 Task: Find connections with filter location Sokhumi with filter topic #aiwith filter profile language English with filter current company VIP Industries Limited with filter school IIEST, Shibpur with filter industry Footwear and Leather Goods Repair with filter service category Network Support with filter keywords title Proprietor
Action: Mouse moved to (169, 223)
Screenshot: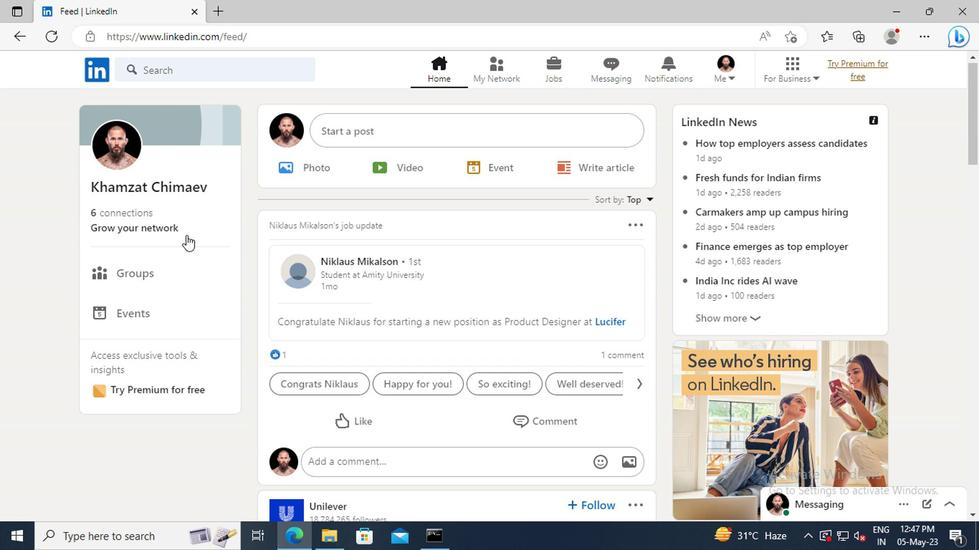 
Action: Mouse pressed left at (169, 223)
Screenshot: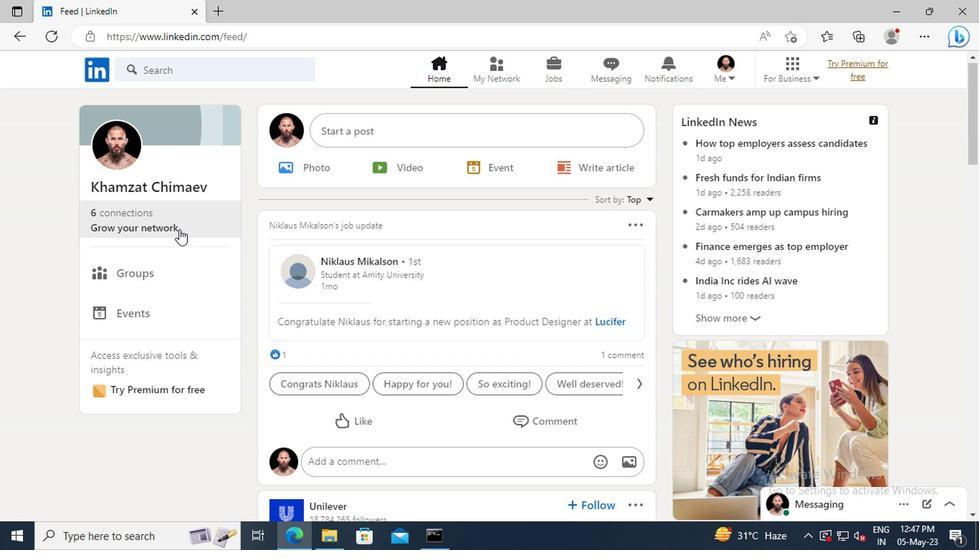 
Action: Mouse moved to (161, 150)
Screenshot: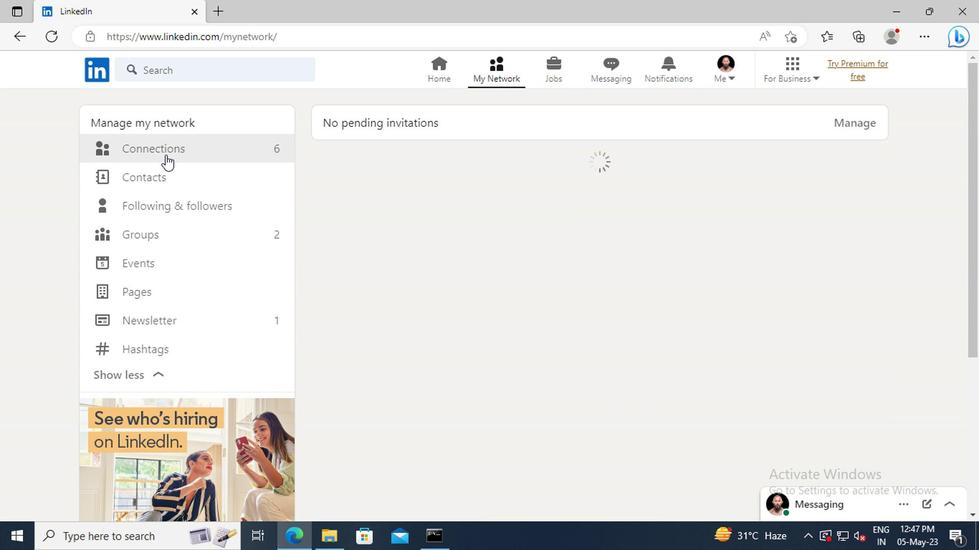 
Action: Mouse pressed left at (161, 150)
Screenshot: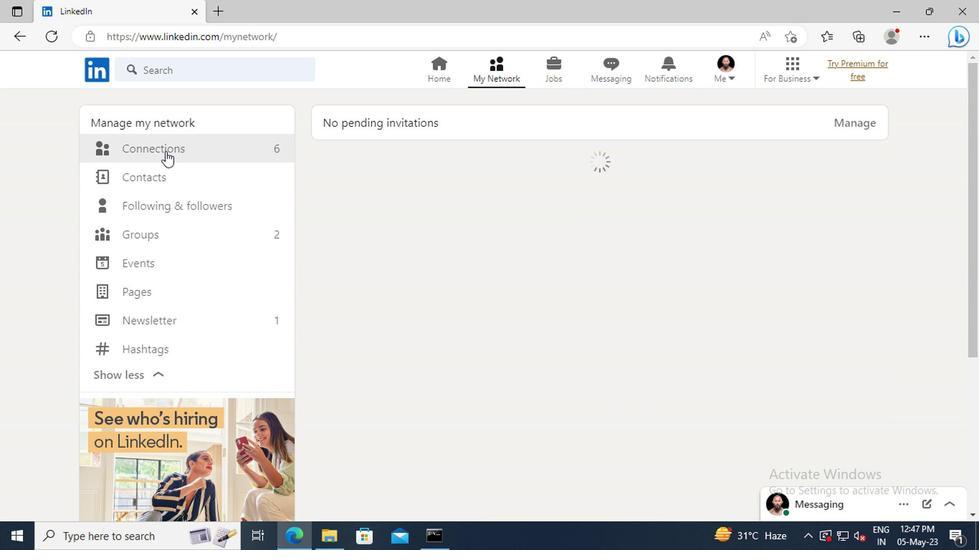 
Action: Mouse moved to (578, 157)
Screenshot: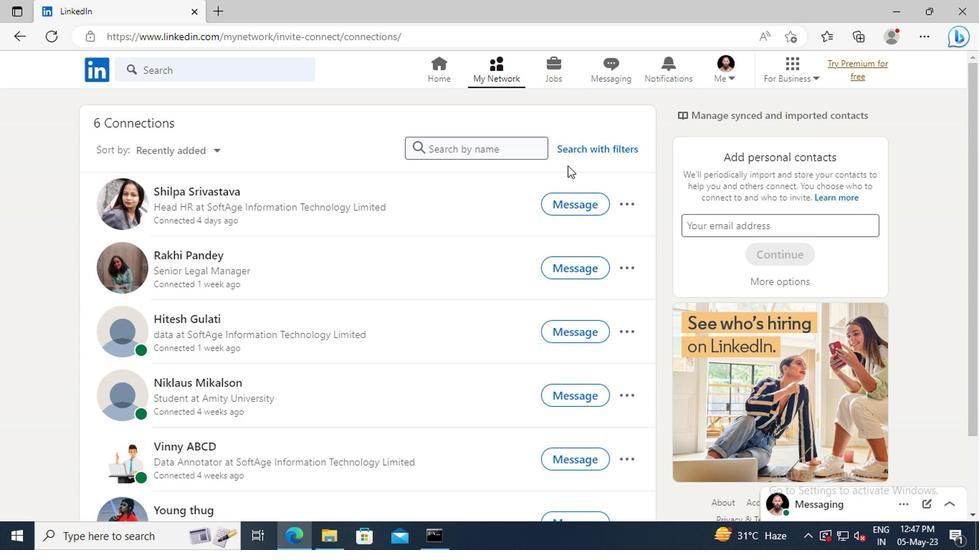 
Action: Mouse pressed left at (578, 157)
Screenshot: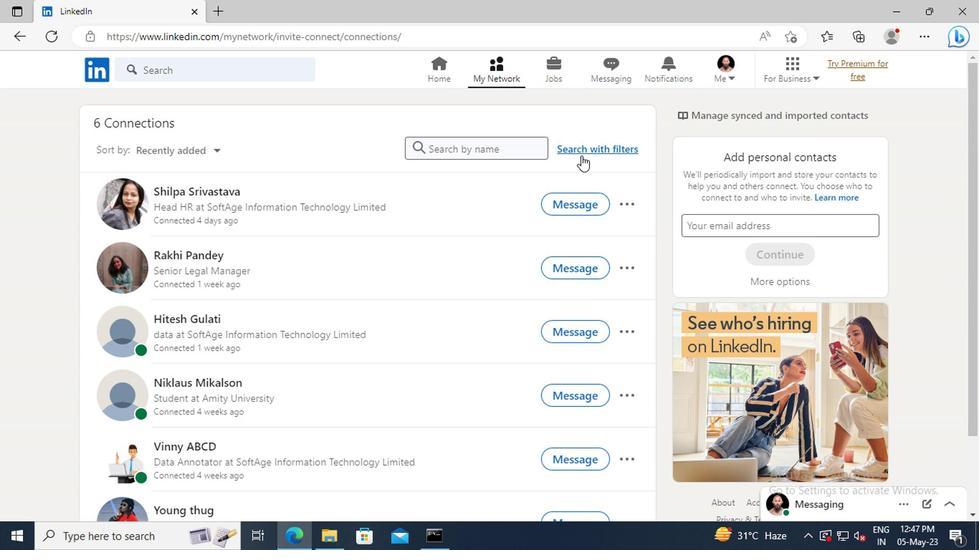 
Action: Mouse moved to (539, 116)
Screenshot: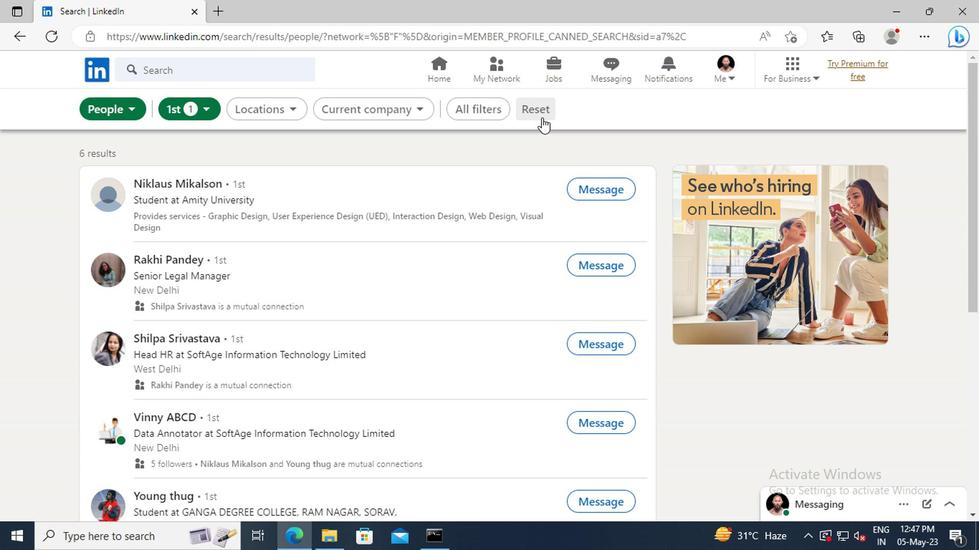 
Action: Mouse pressed left at (539, 116)
Screenshot: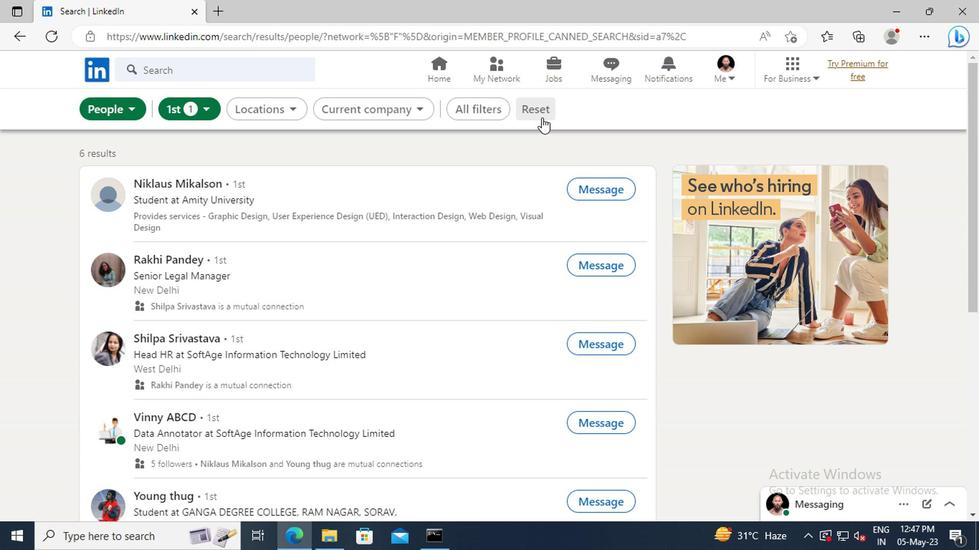 
Action: Mouse moved to (514, 117)
Screenshot: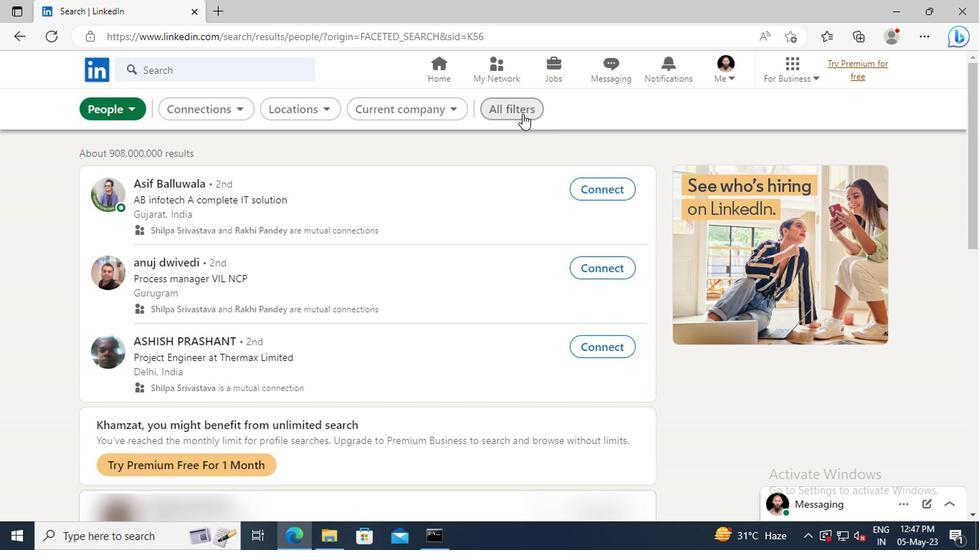 
Action: Mouse pressed left at (514, 117)
Screenshot: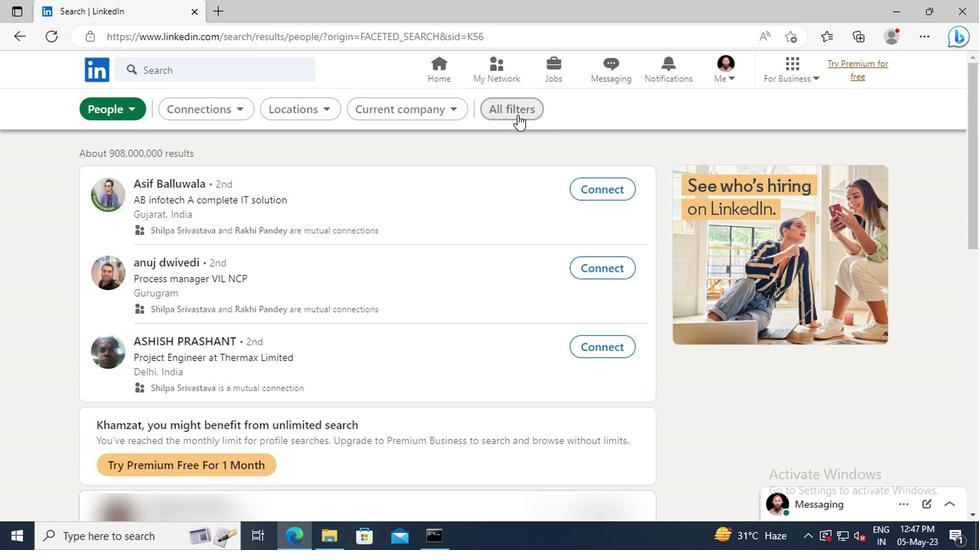 
Action: Mouse moved to (790, 284)
Screenshot: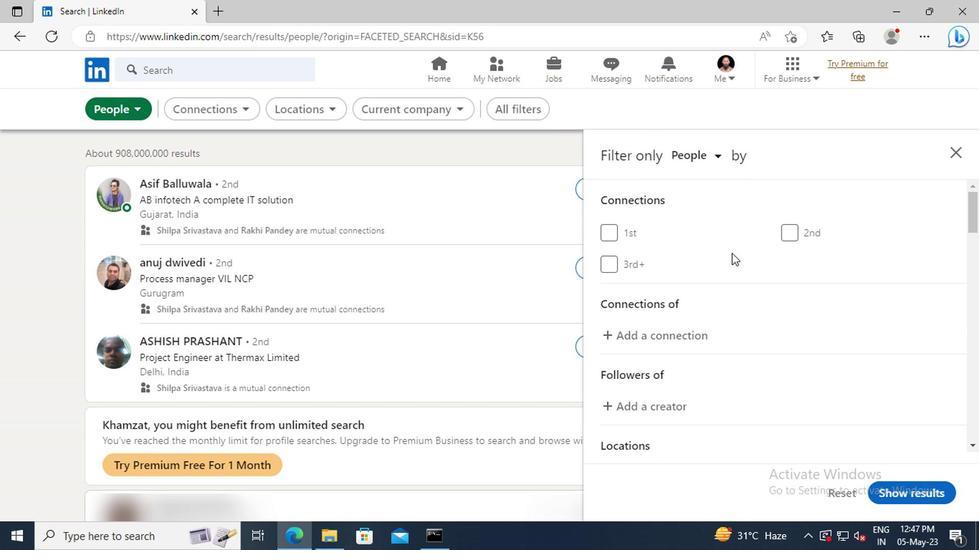 
Action: Mouse scrolled (790, 283) with delta (0, -1)
Screenshot: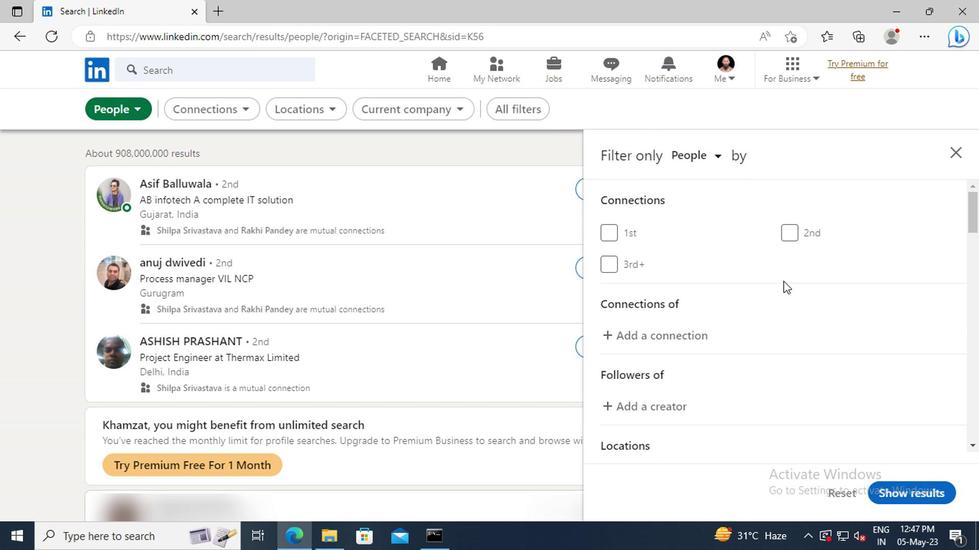 
Action: Mouse scrolled (790, 283) with delta (0, -1)
Screenshot: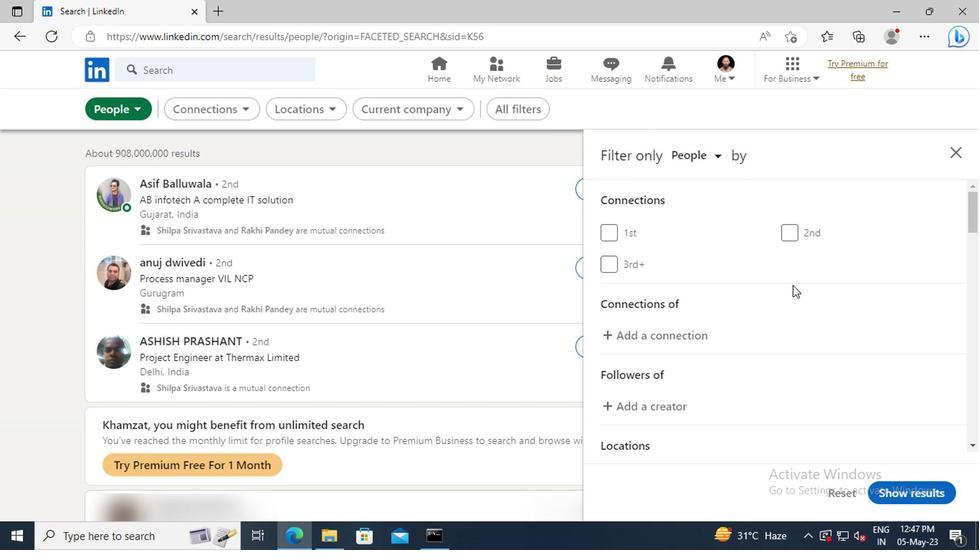 
Action: Mouse scrolled (790, 283) with delta (0, -1)
Screenshot: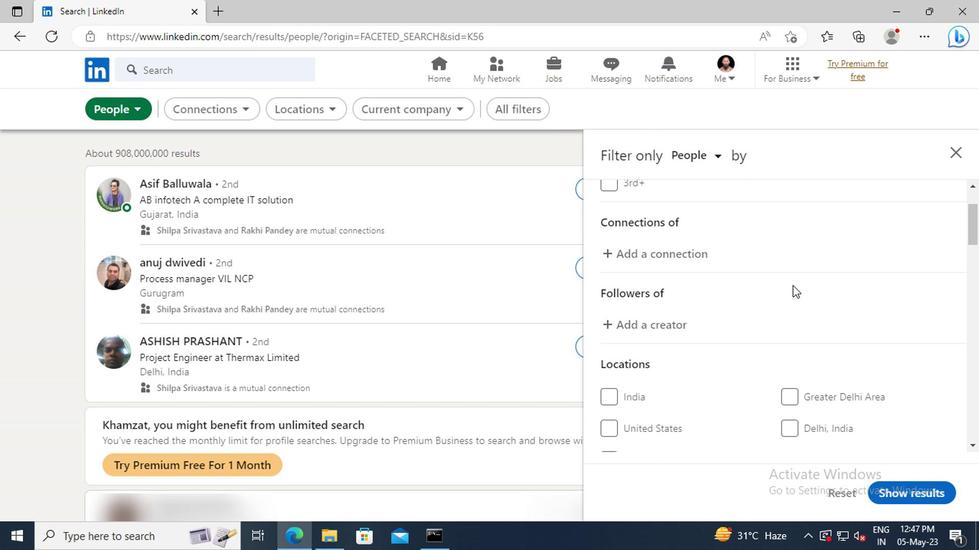 
Action: Mouse scrolled (790, 283) with delta (0, -1)
Screenshot: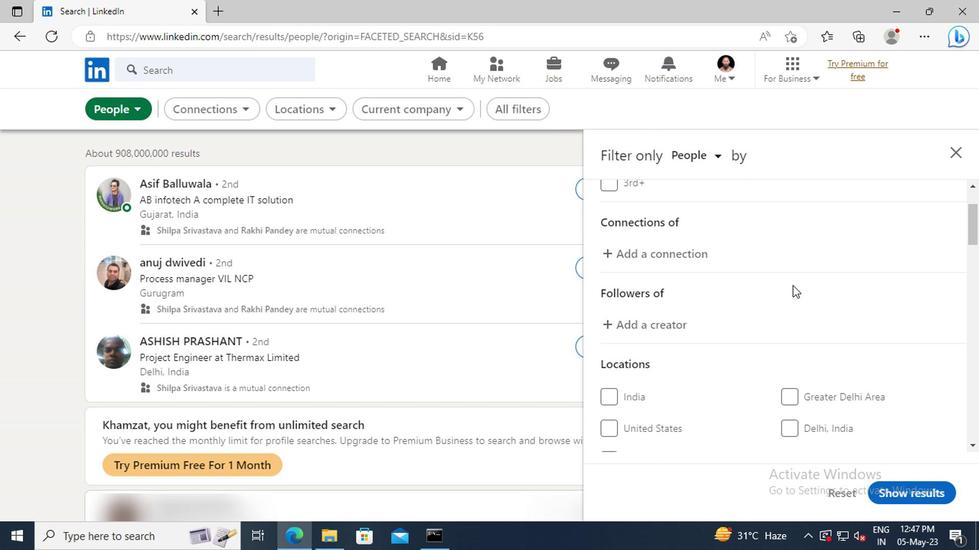 
Action: Mouse scrolled (790, 283) with delta (0, -1)
Screenshot: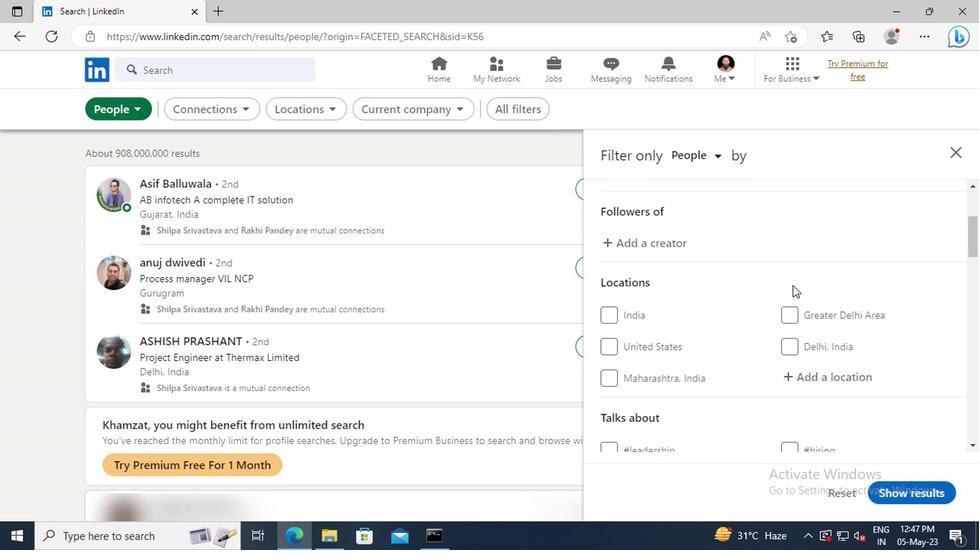 
Action: Mouse scrolled (790, 283) with delta (0, -1)
Screenshot: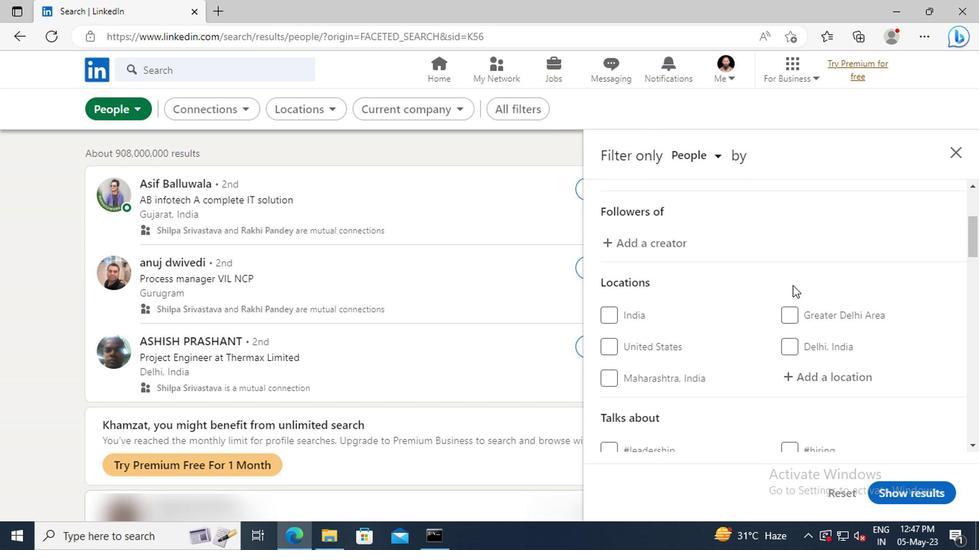 
Action: Mouse moved to (795, 296)
Screenshot: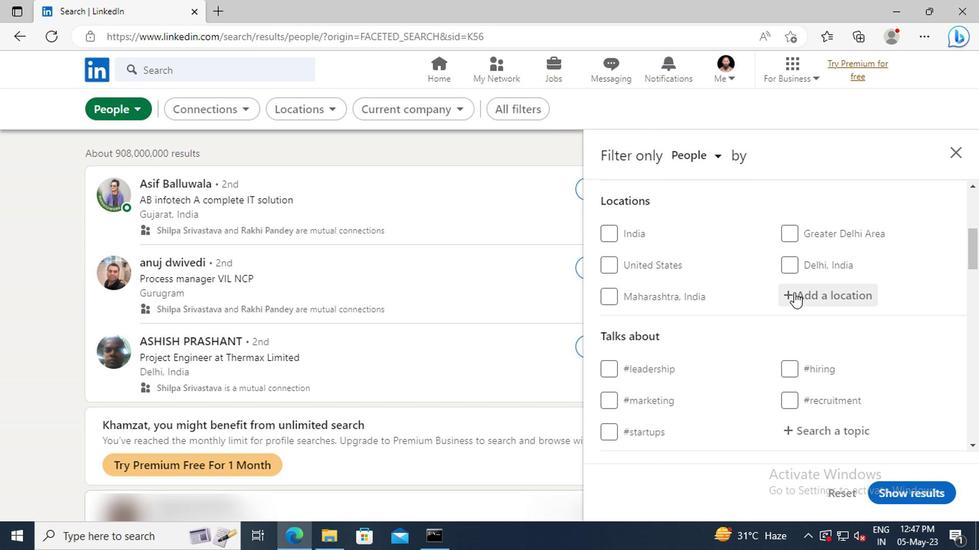 
Action: Mouse pressed left at (795, 296)
Screenshot: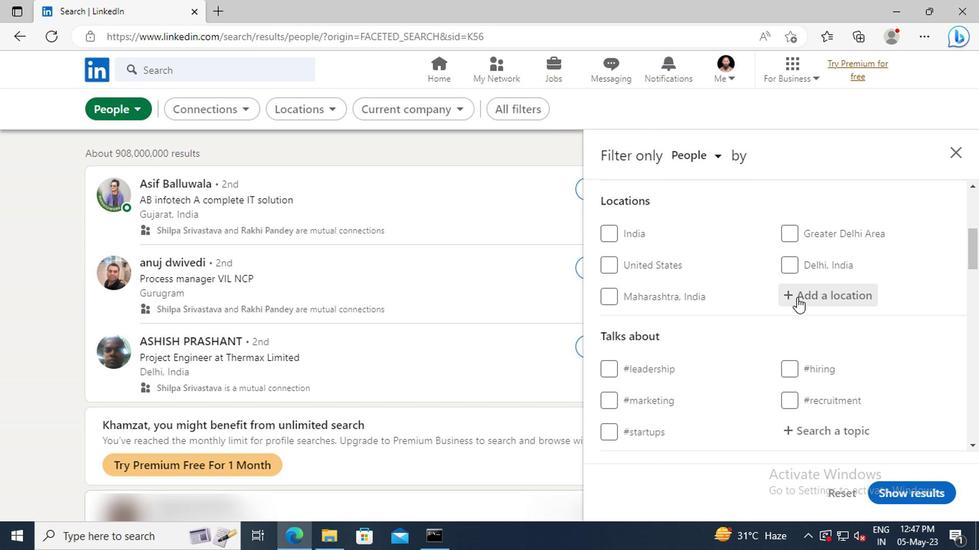 
Action: Key pressed <Key.shift>SOKHUMI<Key.enter>
Screenshot: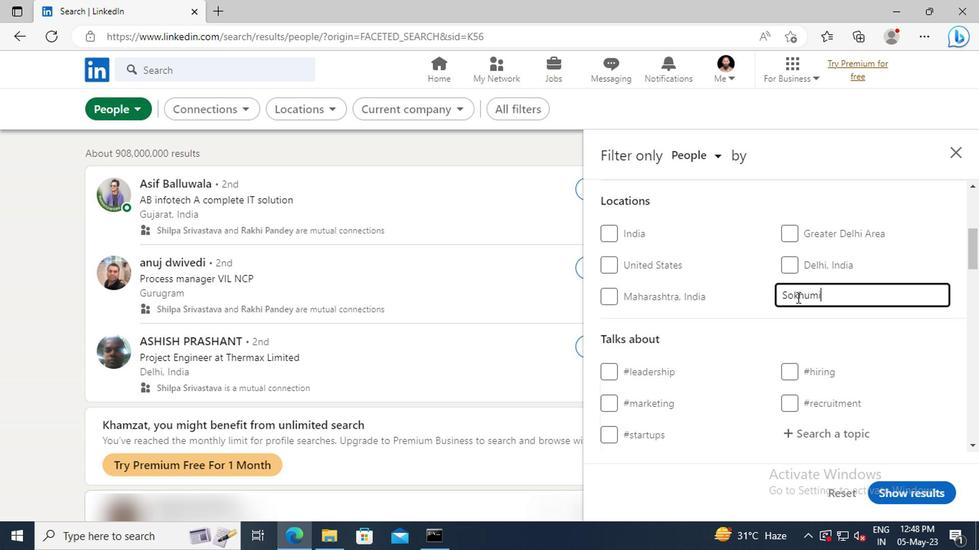 
Action: Mouse scrolled (795, 295) with delta (0, 0)
Screenshot: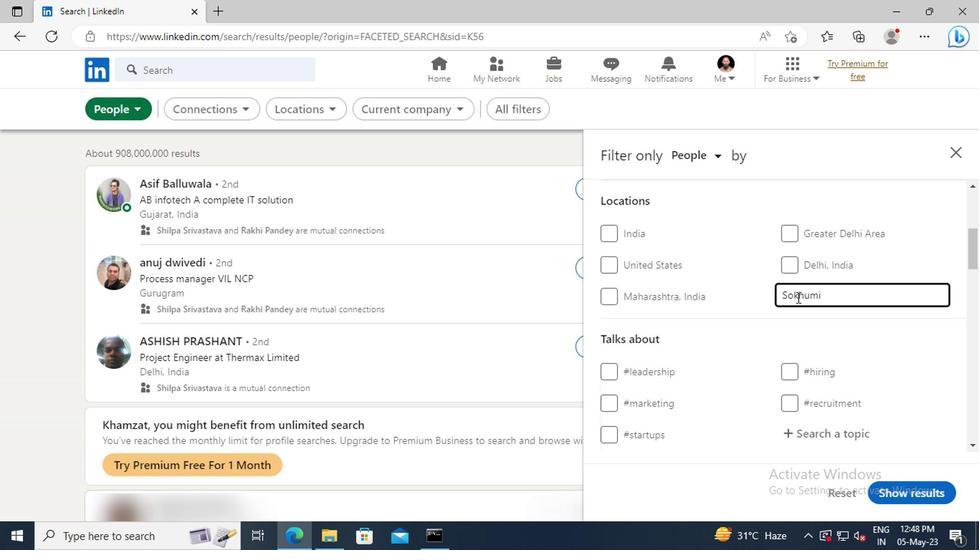 
Action: Mouse scrolled (795, 295) with delta (0, 0)
Screenshot: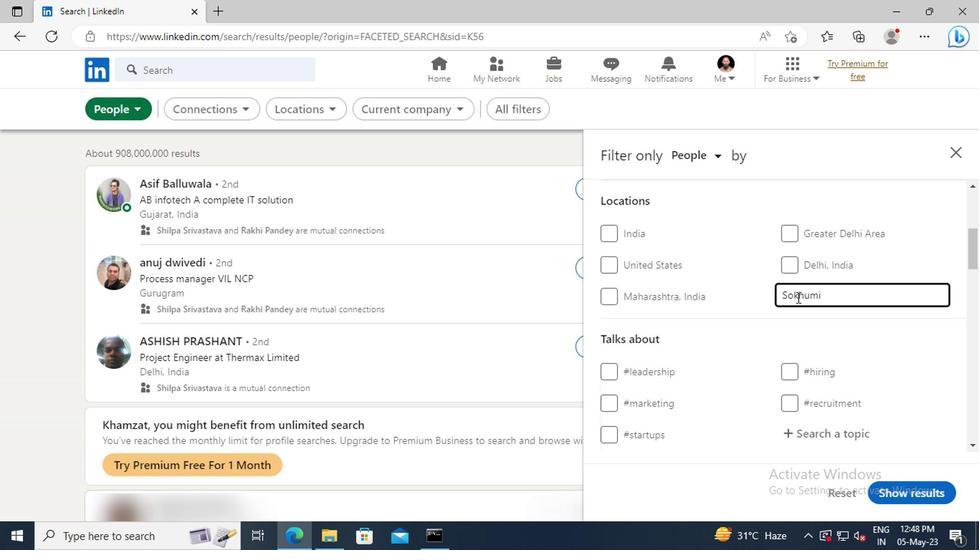 
Action: Mouse scrolled (795, 295) with delta (0, 0)
Screenshot: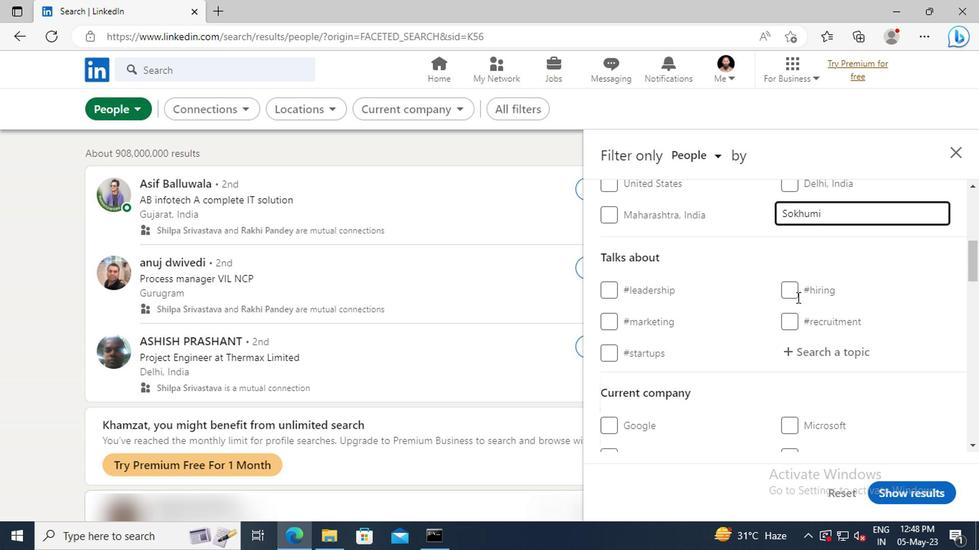 
Action: Mouse moved to (803, 303)
Screenshot: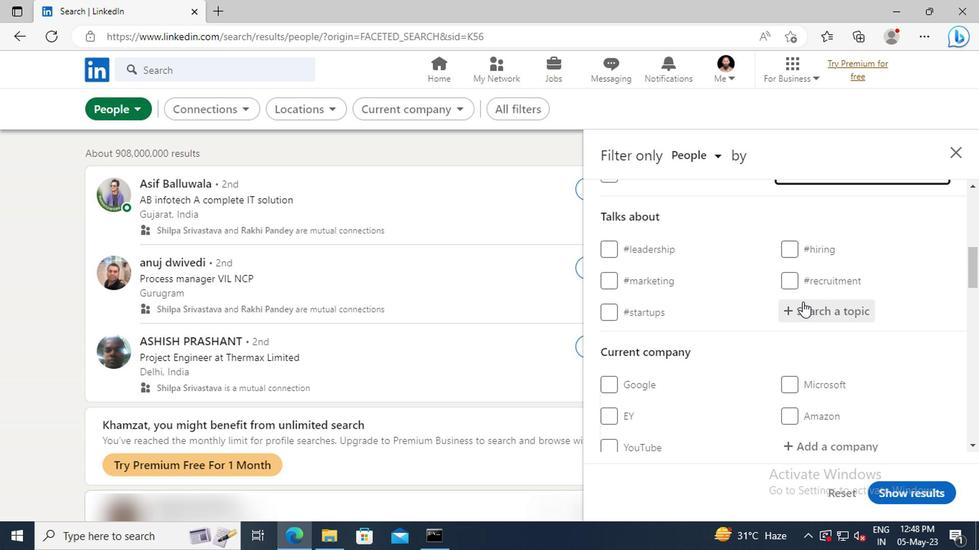 
Action: Mouse pressed left at (803, 303)
Screenshot: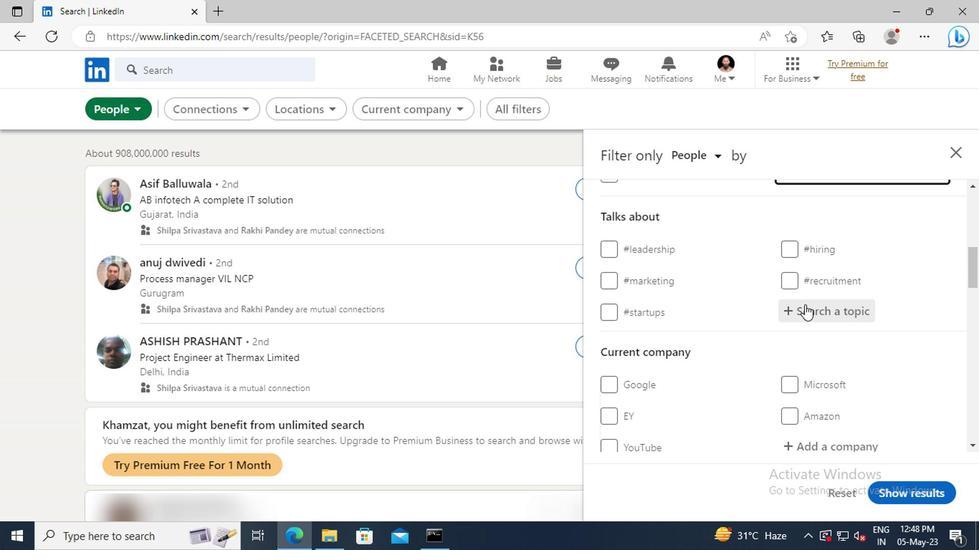 
Action: Key pressed AI
Screenshot: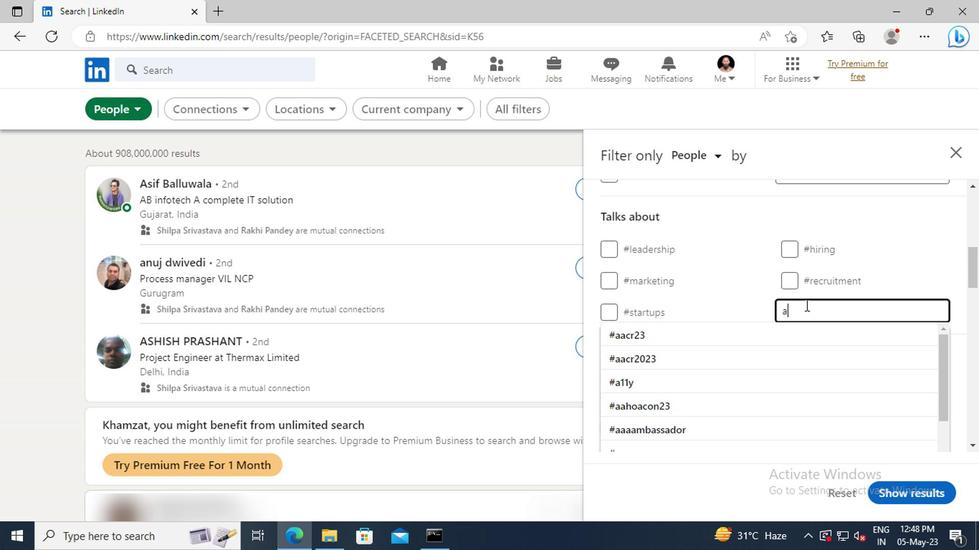 
Action: Mouse moved to (803, 328)
Screenshot: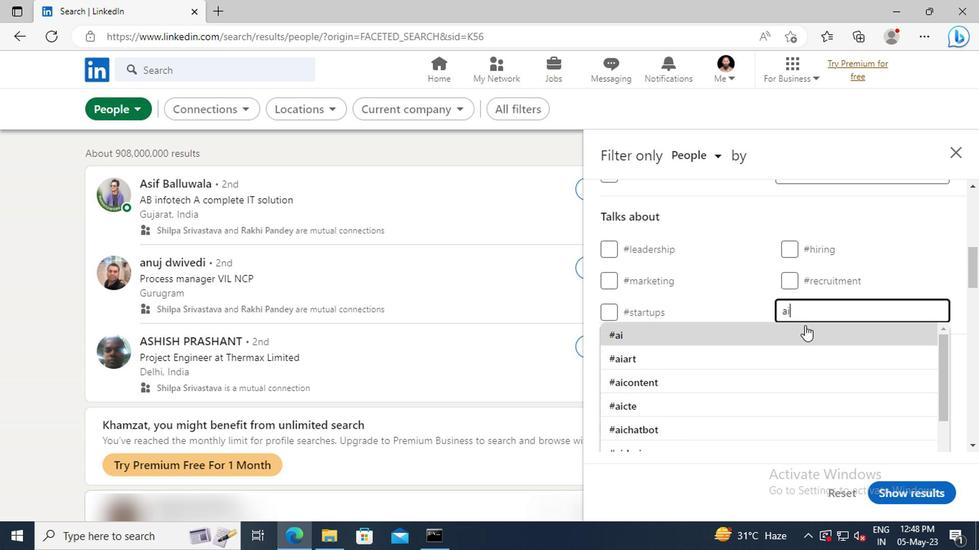
Action: Mouse pressed left at (803, 328)
Screenshot: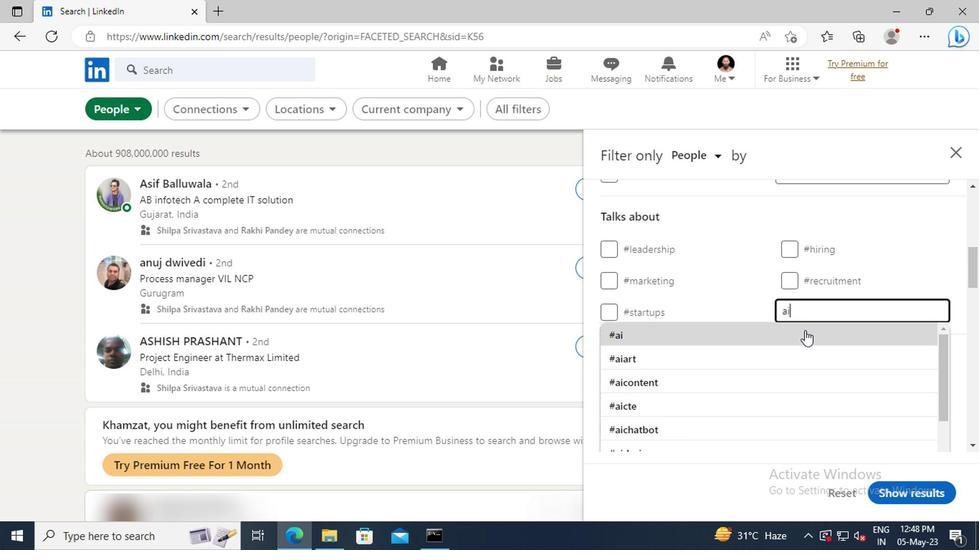 
Action: Mouse scrolled (803, 327) with delta (0, -1)
Screenshot: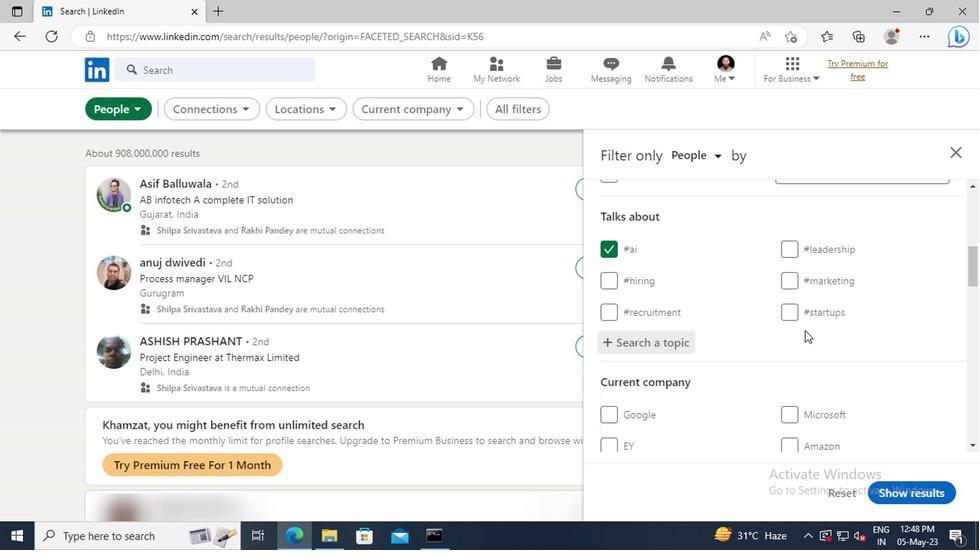 
Action: Mouse scrolled (803, 327) with delta (0, -1)
Screenshot: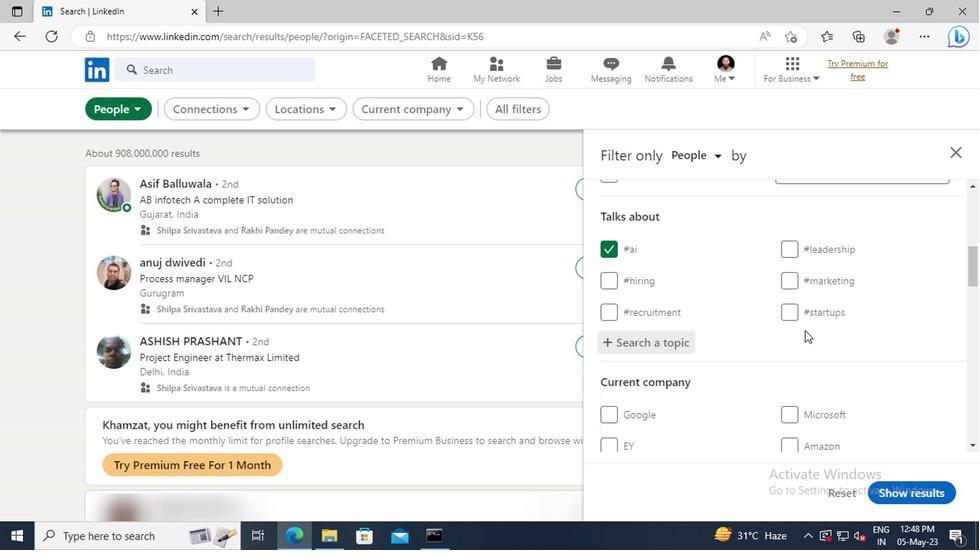 
Action: Mouse scrolled (803, 327) with delta (0, -1)
Screenshot: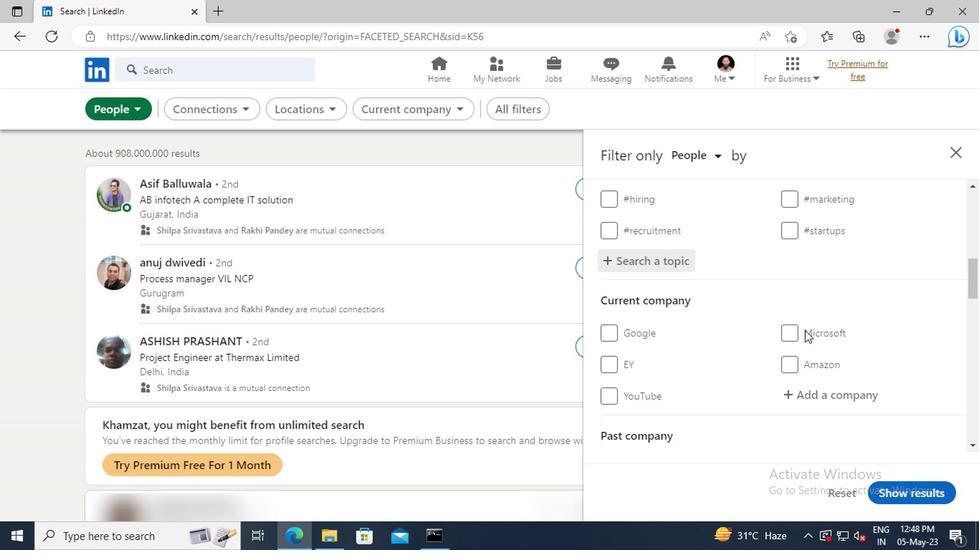 
Action: Mouse scrolled (803, 327) with delta (0, -1)
Screenshot: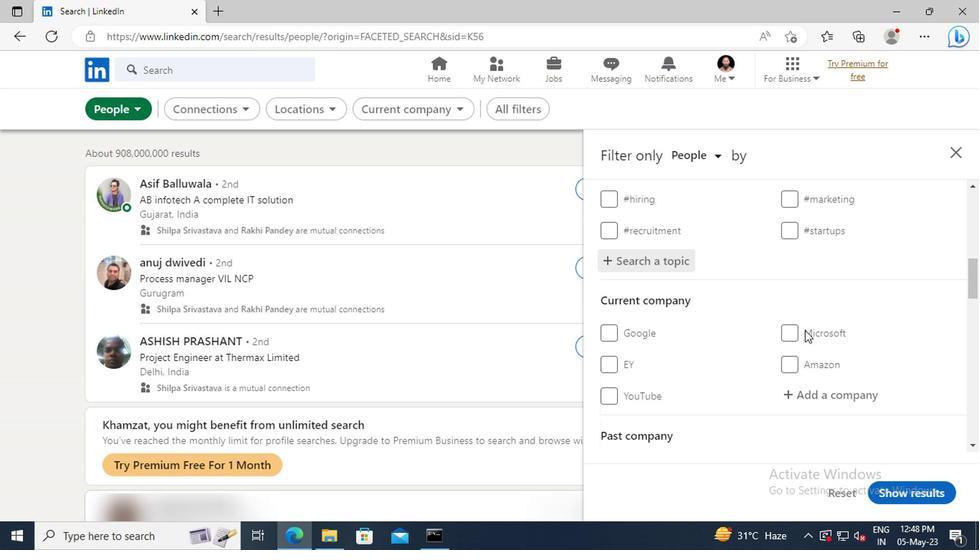 
Action: Mouse scrolled (803, 327) with delta (0, -1)
Screenshot: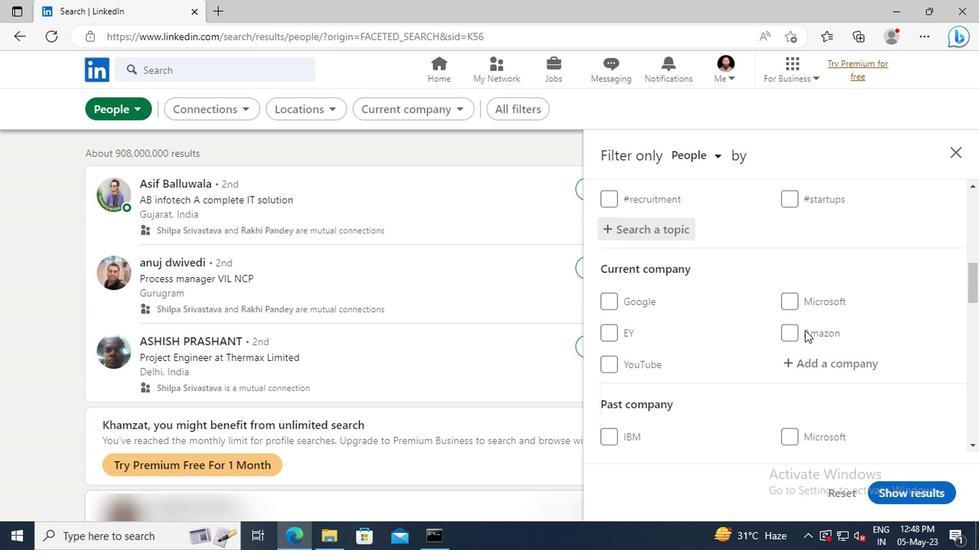 
Action: Mouse scrolled (803, 327) with delta (0, -1)
Screenshot: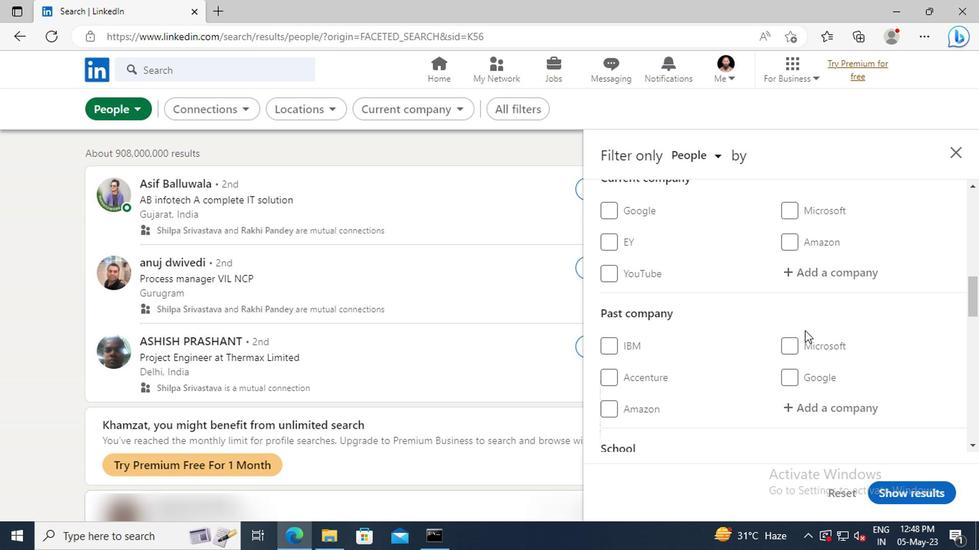 
Action: Mouse scrolled (803, 327) with delta (0, -1)
Screenshot: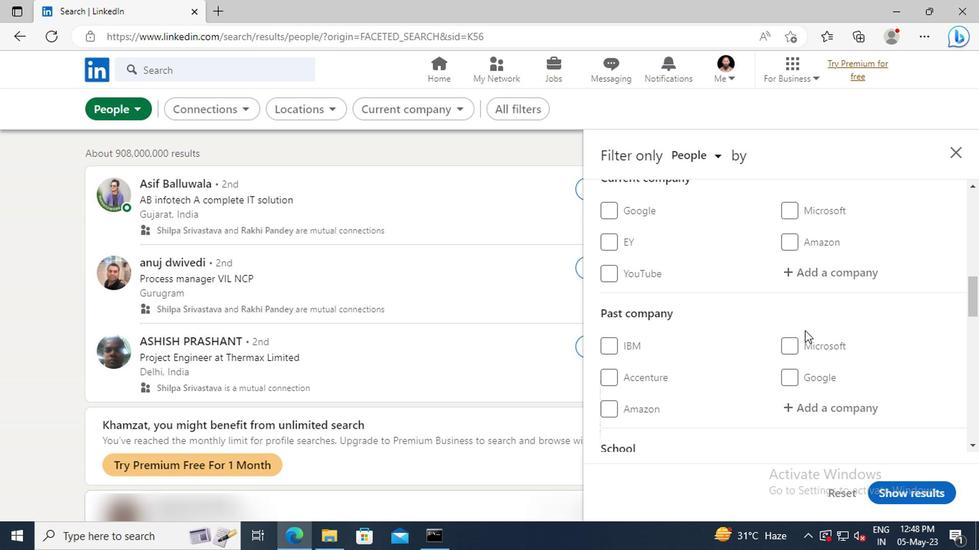 
Action: Mouse scrolled (803, 327) with delta (0, -1)
Screenshot: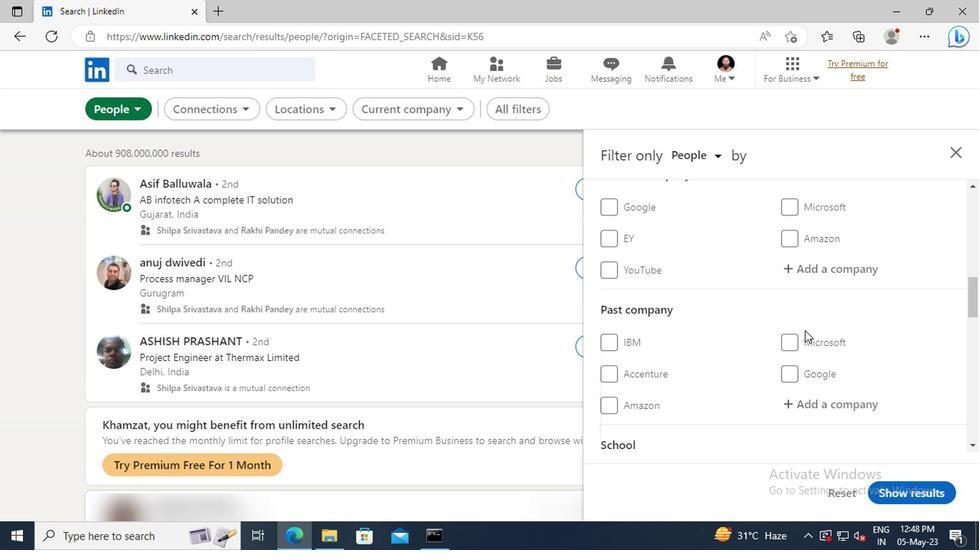 
Action: Mouse scrolled (803, 327) with delta (0, -1)
Screenshot: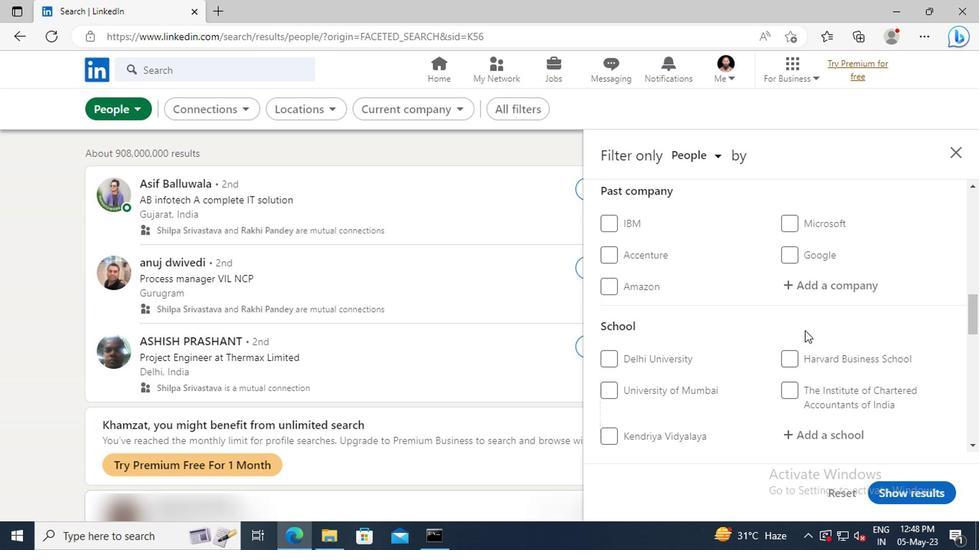
Action: Mouse scrolled (803, 327) with delta (0, -1)
Screenshot: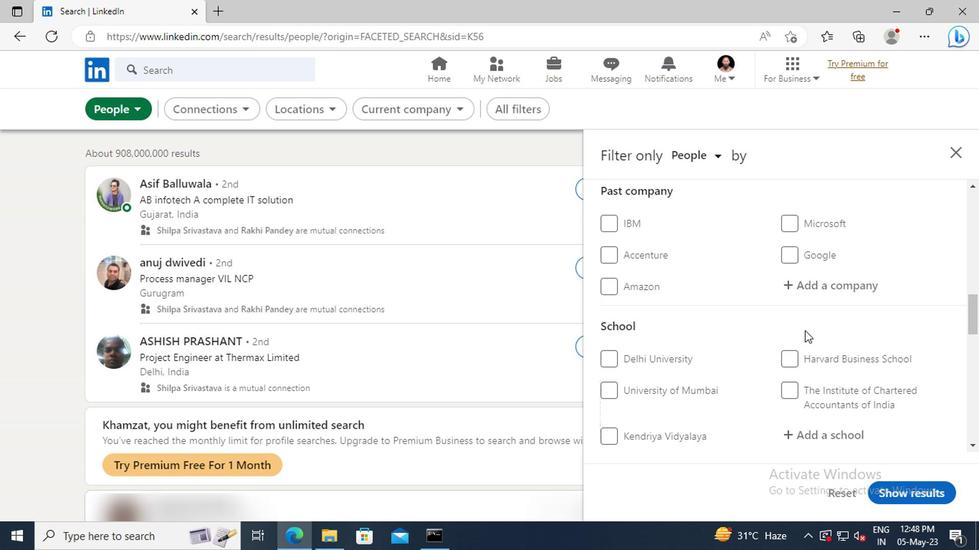 
Action: Mouse scrolled (803, 327) with delta (0, -1)
Screenshot: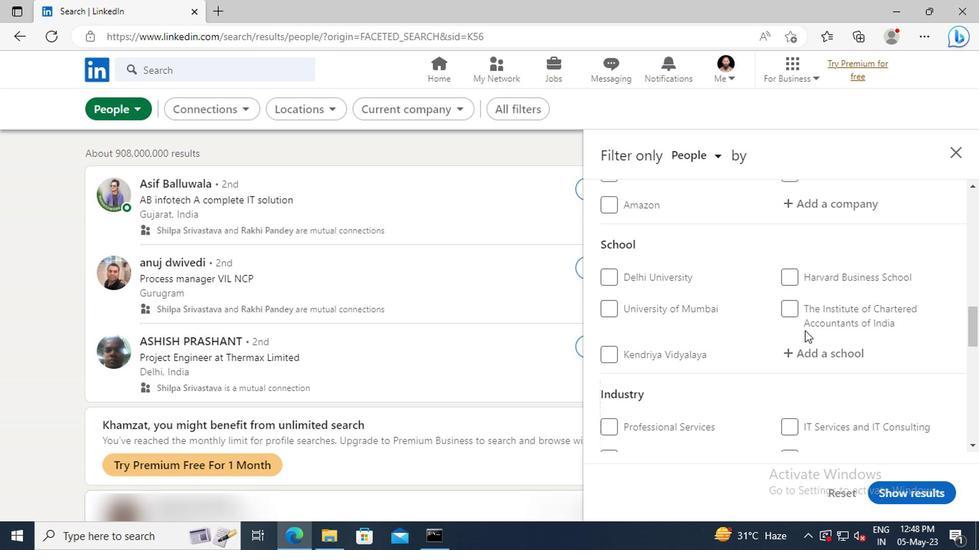 
Action: Mouse scrolled (803, 327) with delta (0, -1)
Screenshot: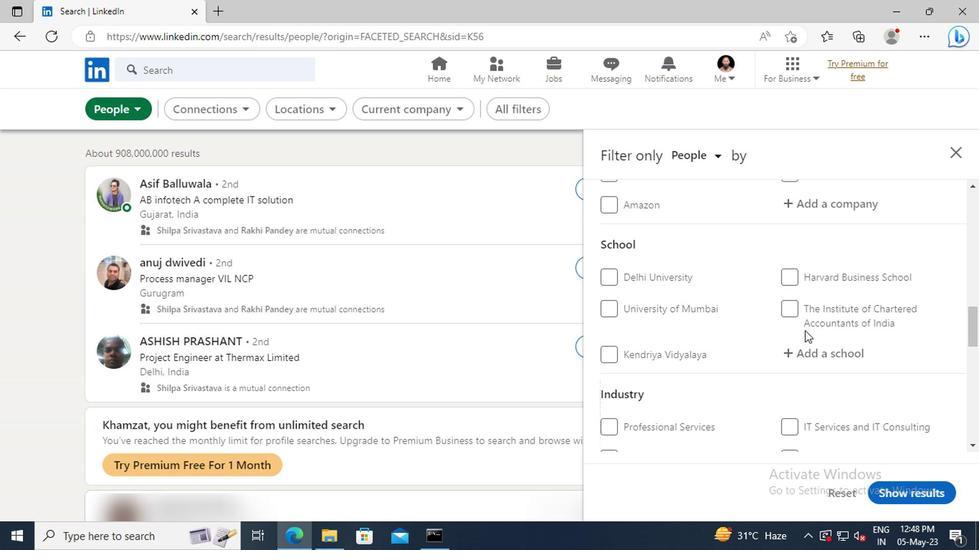 
Action: Mouse scrolled (803, 327) with delta (0, -1)
Screenshot: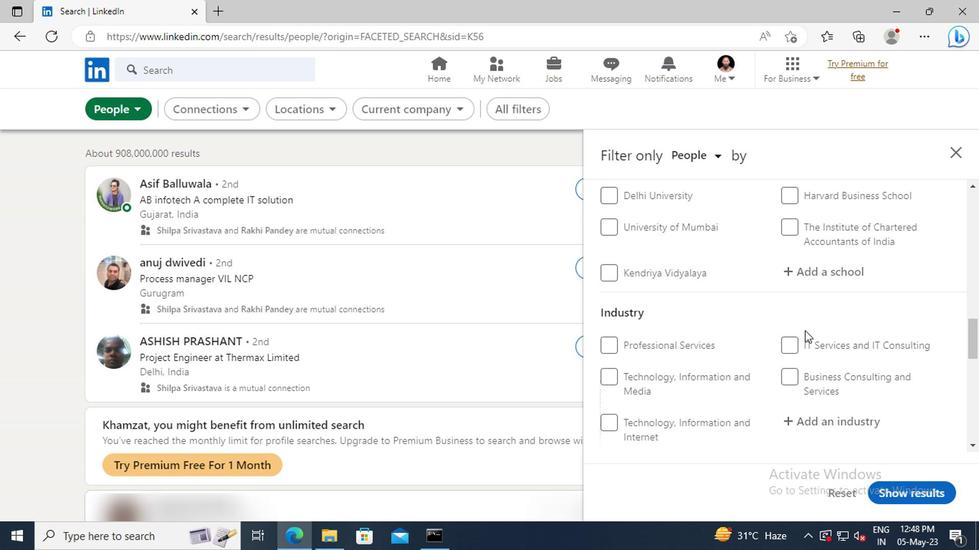 
Action: Mouse scrolled (803, 327) with delta (0, -1)
Screenshot: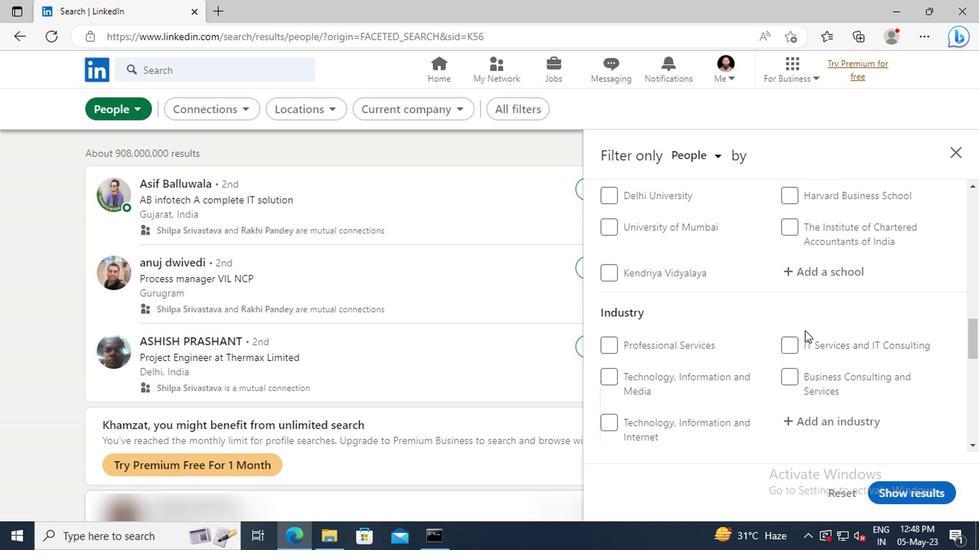 
Action: Mouse scrolled (803, 327) with delta (0, -1)
Screenshot: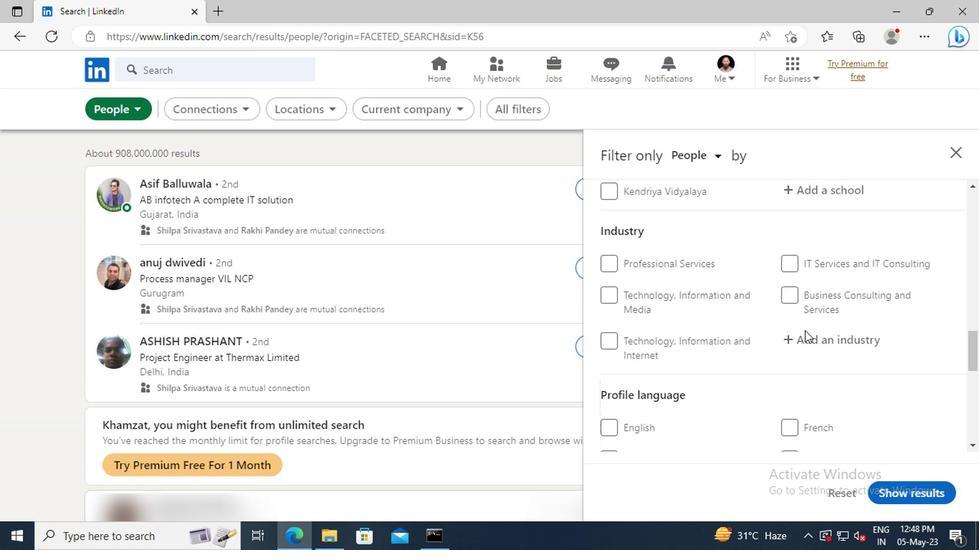 
Action: Mouse scrolled (803, 327) with delta (0, -1)
Screenshot: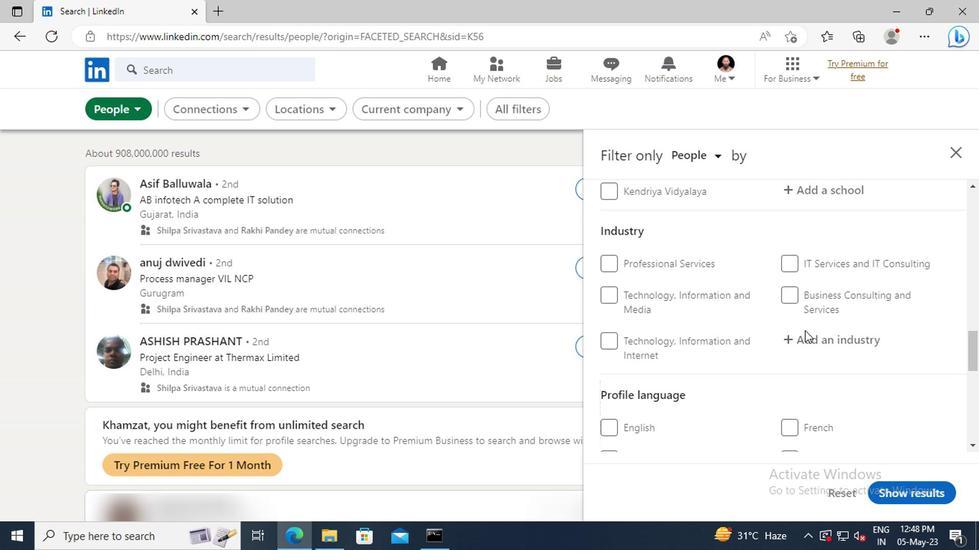 
Action: Mouse moved to (606, 344)
Screenshot: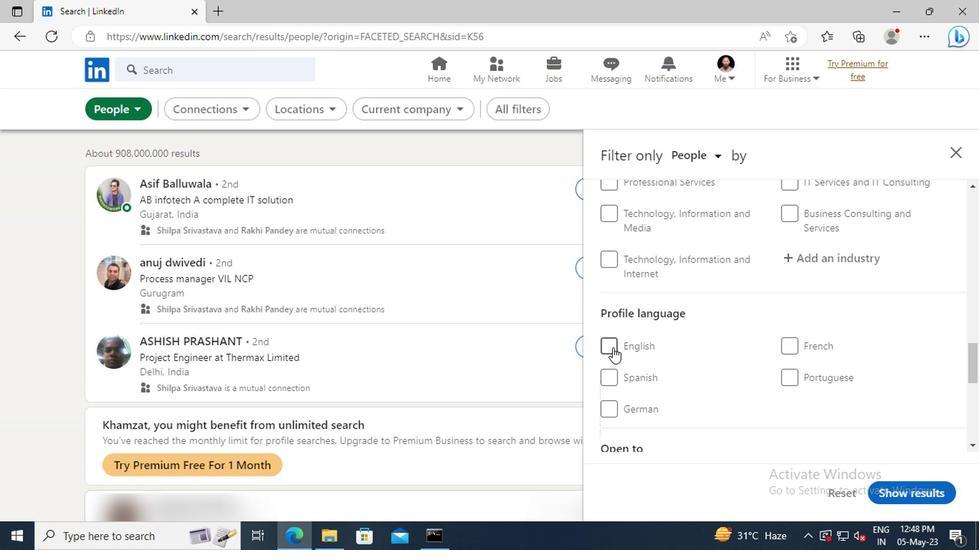 
Action: Mouse pressed left at (606, 344)
Screenshot: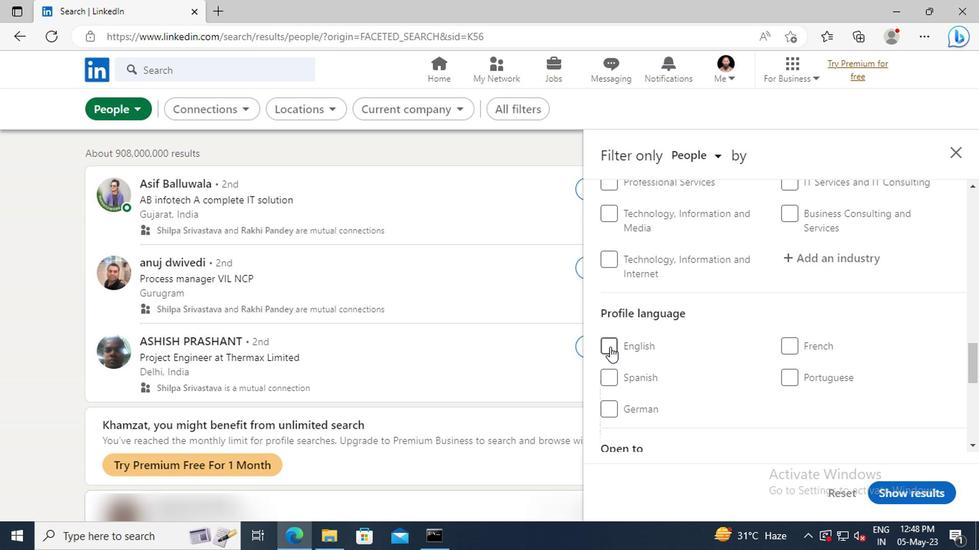 
Action: Mouse moved to (808, 337)
Screenshot: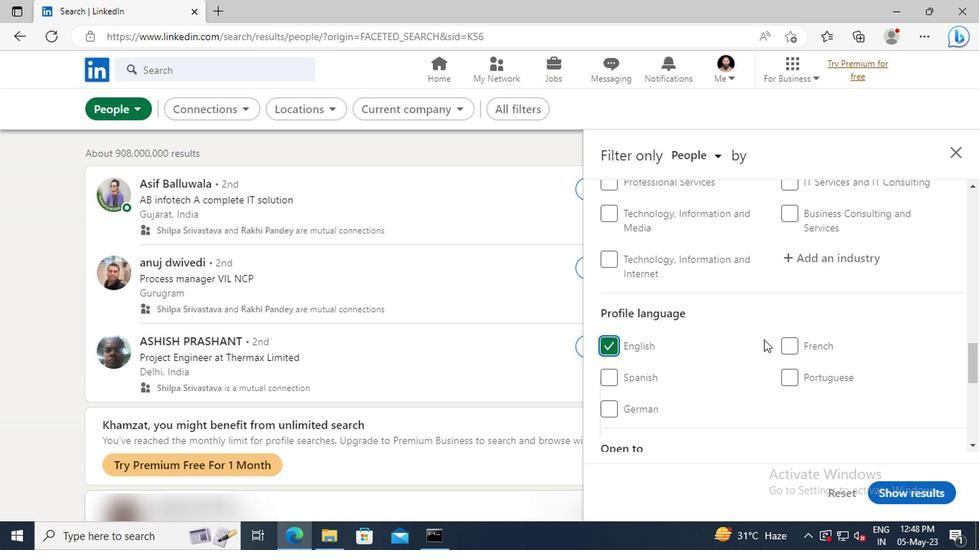 
Action: Mouse scrolled (808, 337) with delta (0, 0)
Screenshot: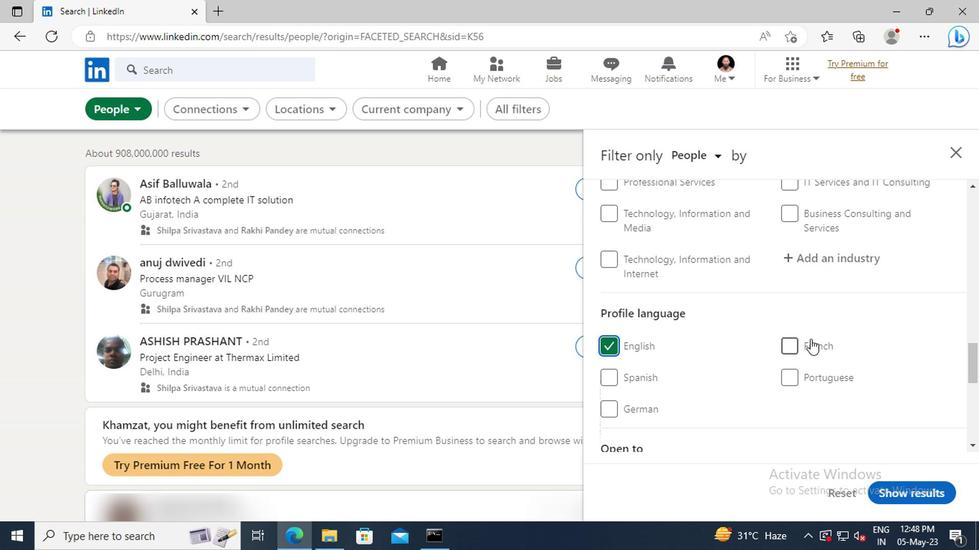 
Action: Mouse scrolled (808, 337) with delta (0, 0)
Screenshot: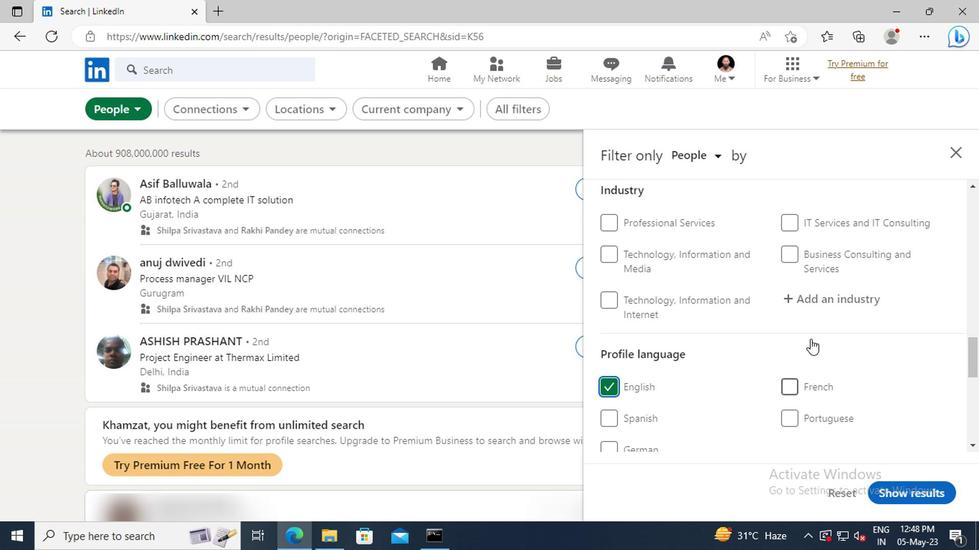 
Action: Mouse scrolled (808, 337) with delta (0, 0)
Screenshot: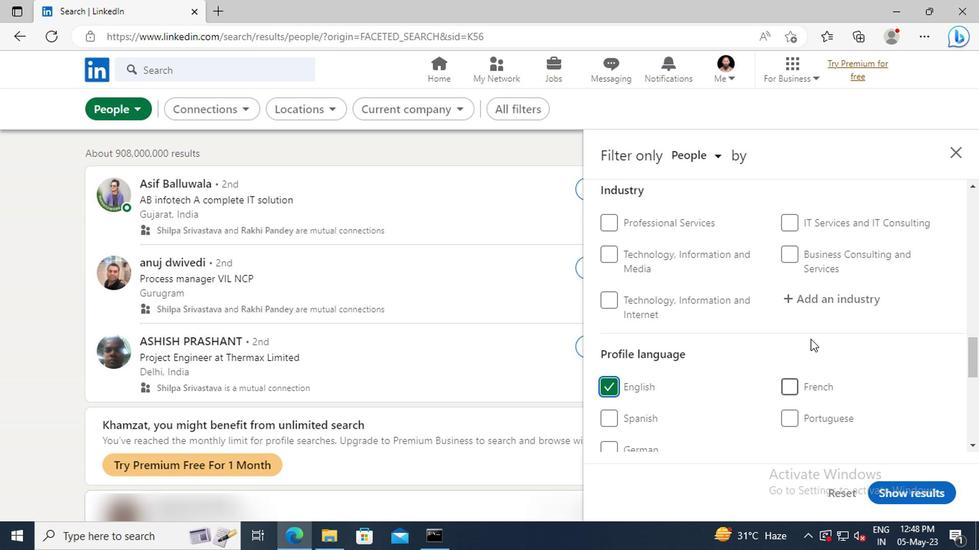 
Action: Mouse scrolled (808, 337) with delta (0, 0)
Screenshot: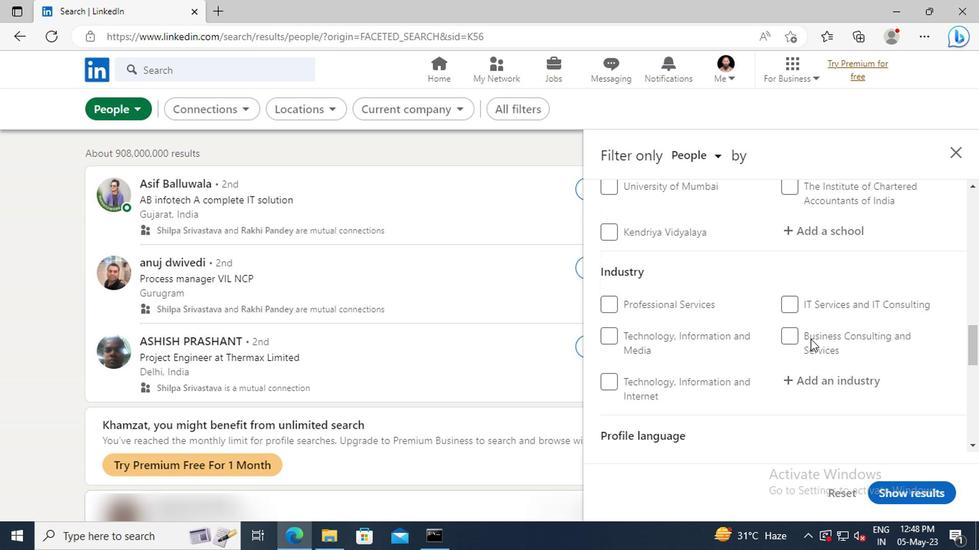 
Action: Mouse scrolled (808, 337) with delta (0, 0)
Screenshot: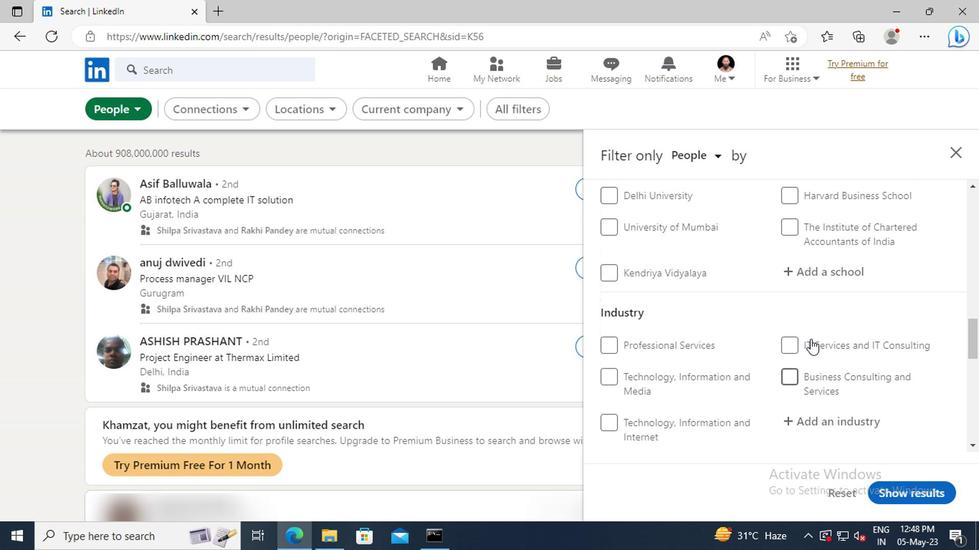 
Action: Mouse scrolled (808, 337) with delta (0, 0)
Screenshot: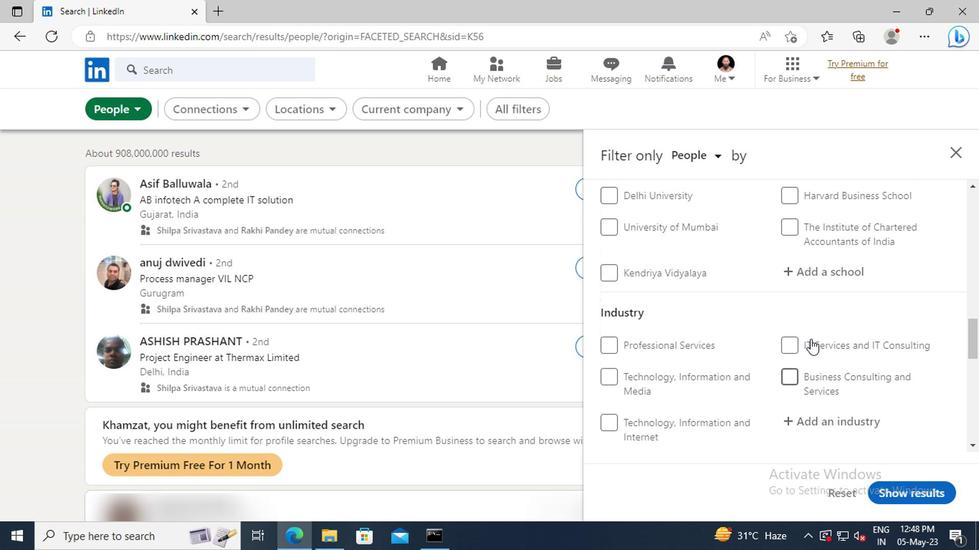 
Action: Mouse scrolled (808, 337) with delta (0, 0)
Screenshot: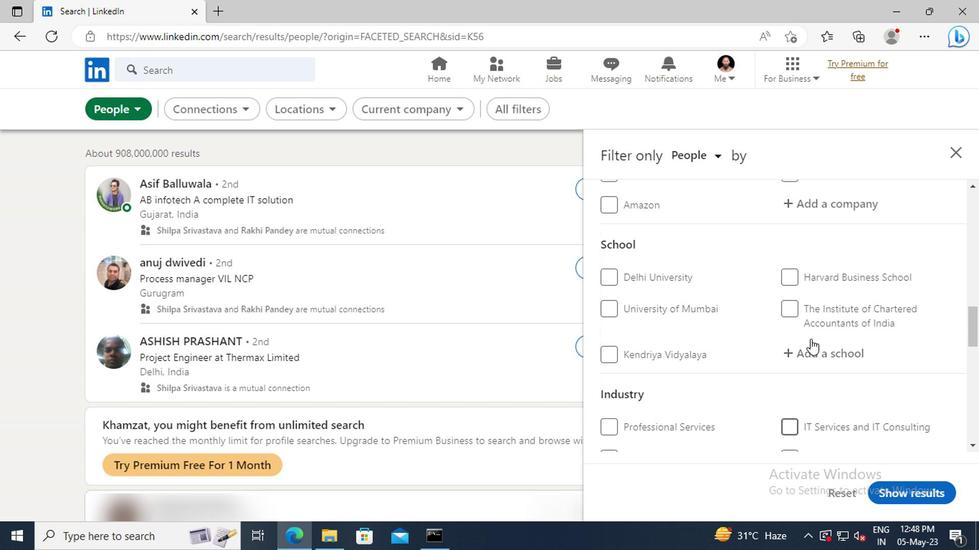 
Action: Mouse scrolled (808, 337) with delta (0, 0)
Screenshot: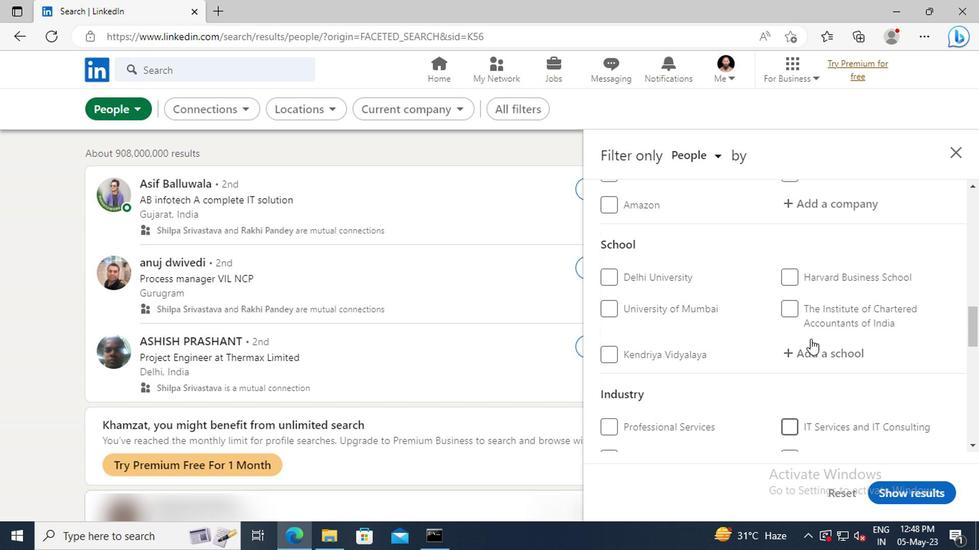 
Action: Mouse scrolled (808, 337) with delta (0, 0)
Screenshot: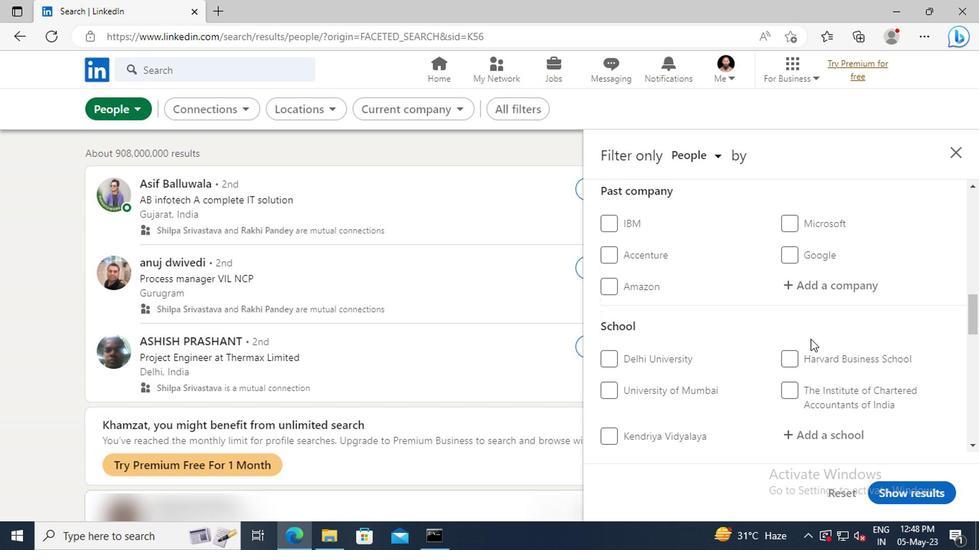 
Action: Mouse scrolled (808, 337) with delta (0, 0)
Screenshot: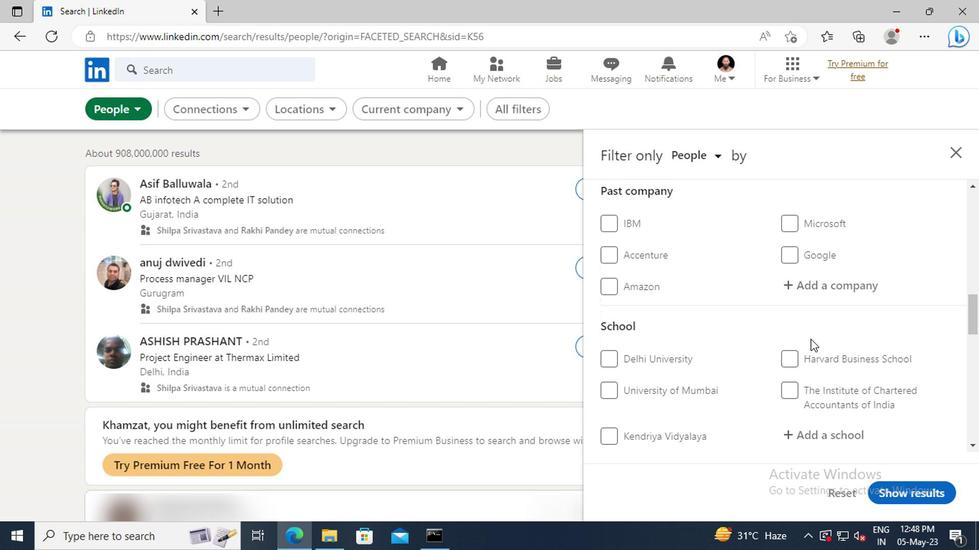 
Action: Mouse scrolled (808, 337) with delta (0, 0)
Screenshot: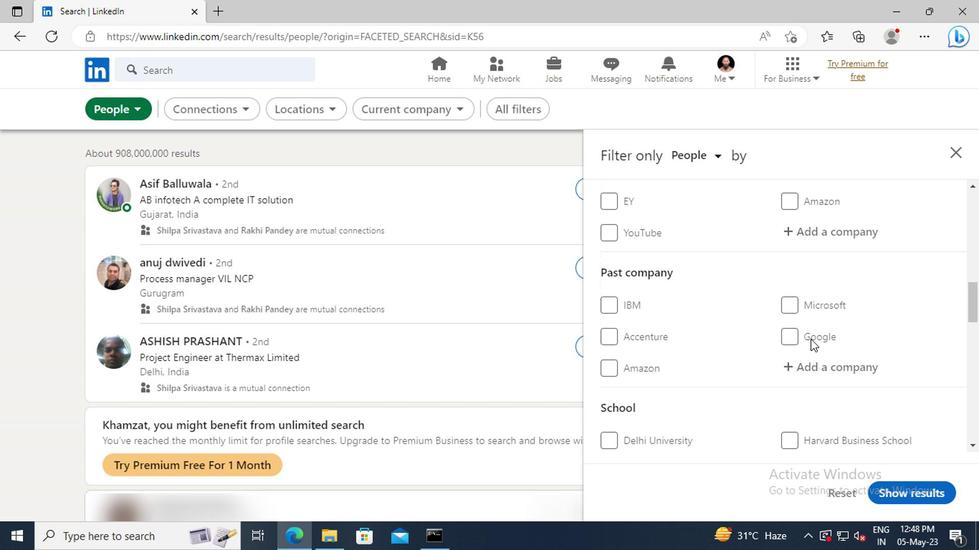
Action: Mouse scrolled (808, 337) with delta (0, 0)
Screenshot: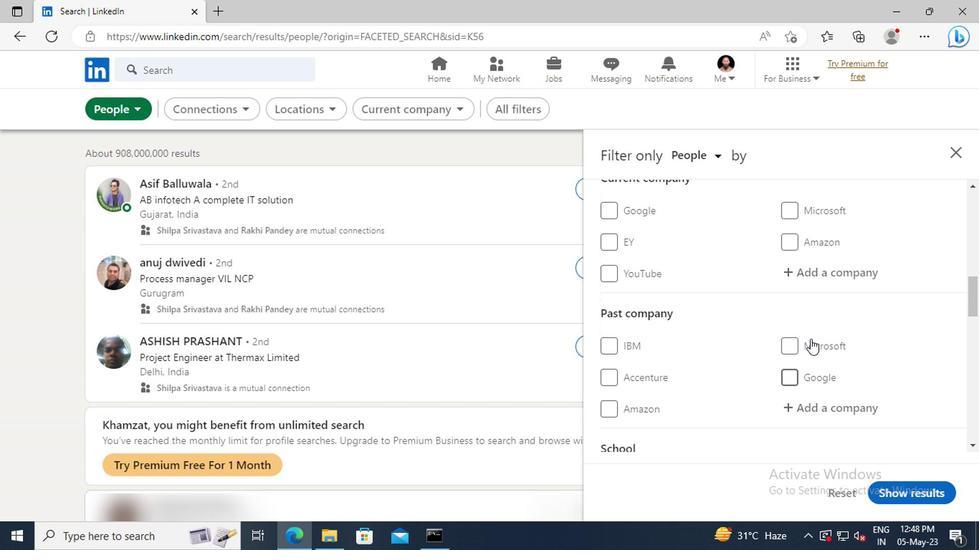 
Action: Mouse moved to (806, 318)
Screenshot: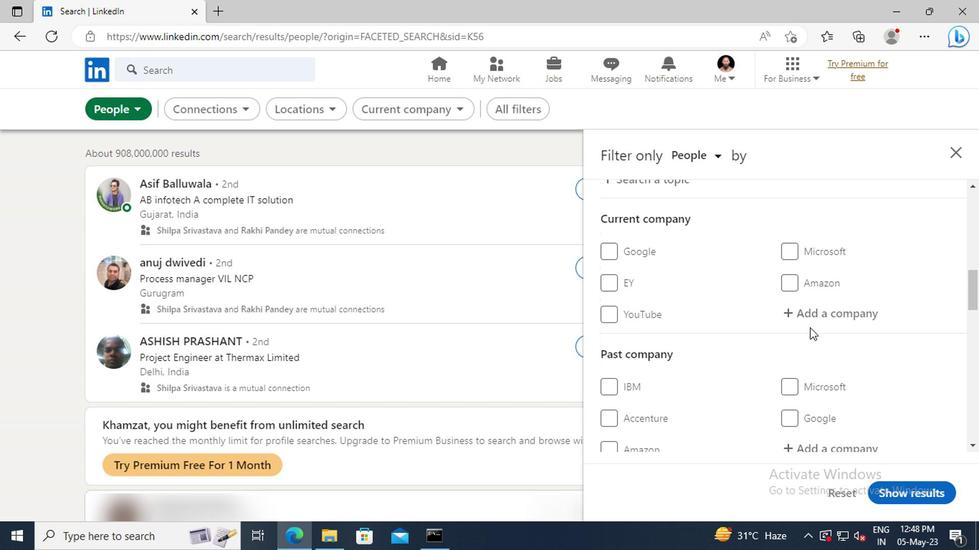 
Action: Mouse pressed left at (806, 318)
Screenshot: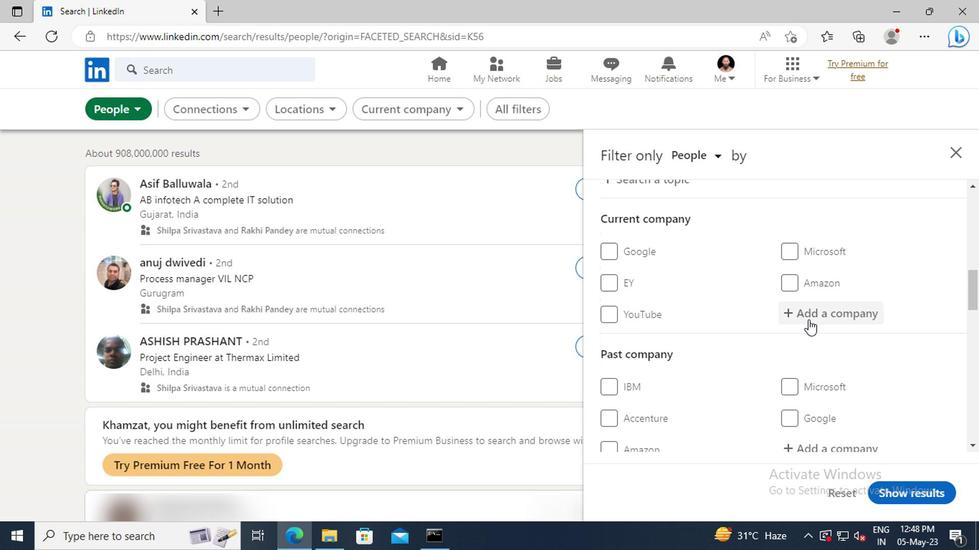 
Action: Key pressed <Key.shift>VIP<Key.space><Key.shift>IND
Screenshot: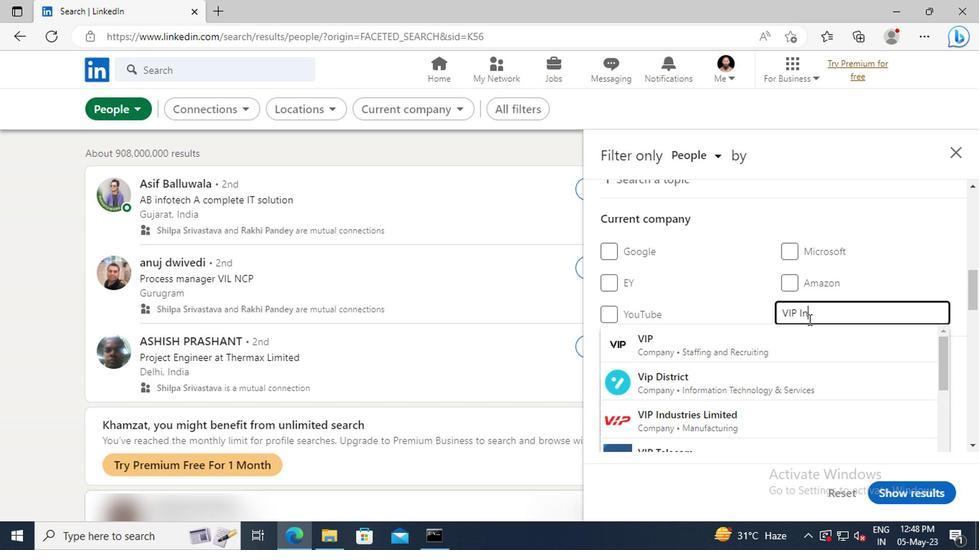 
Action: Mouse moved to (808, 335)
Screenshot: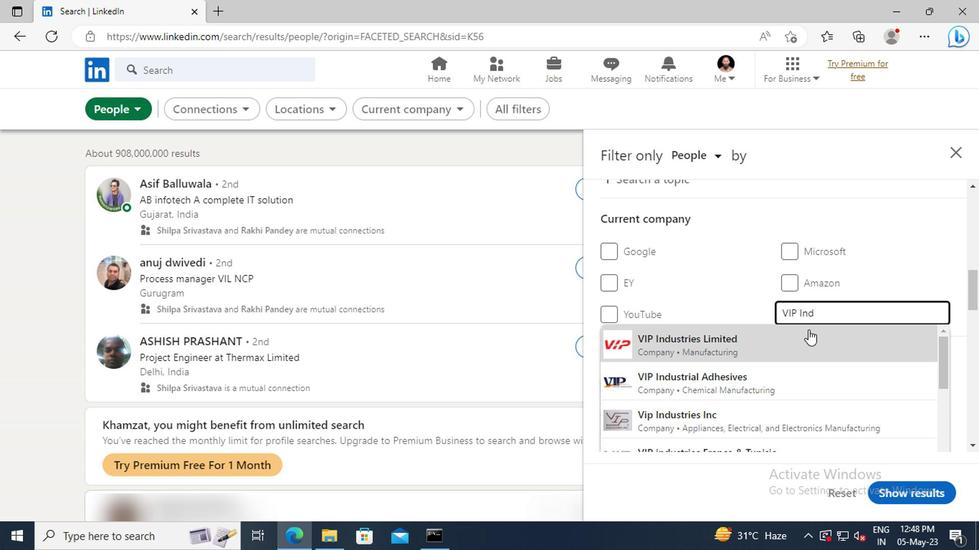 
Action: Mouse pressed left at (808, 335)
Screenshot: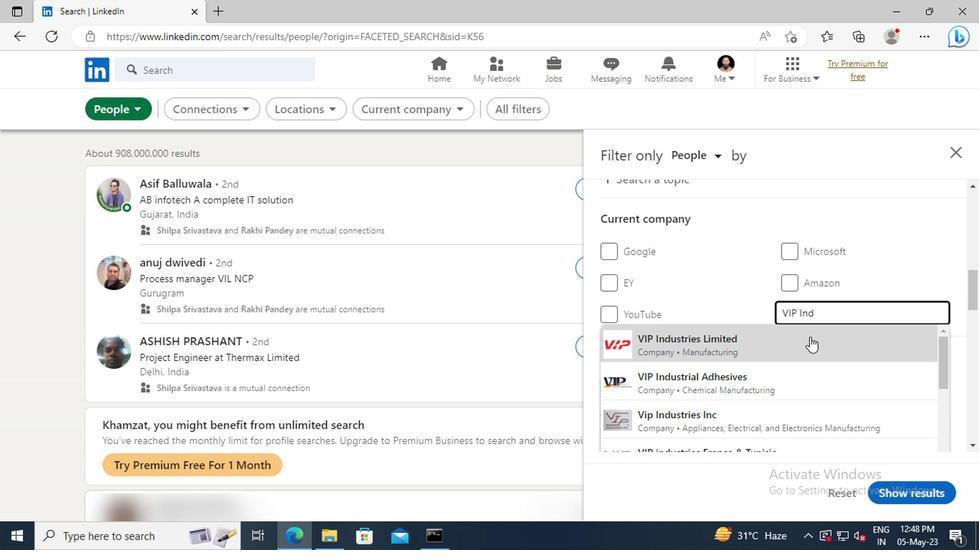 
Action: Mouse scrolled (808, 334) with delta (0, 0)
Screenshot: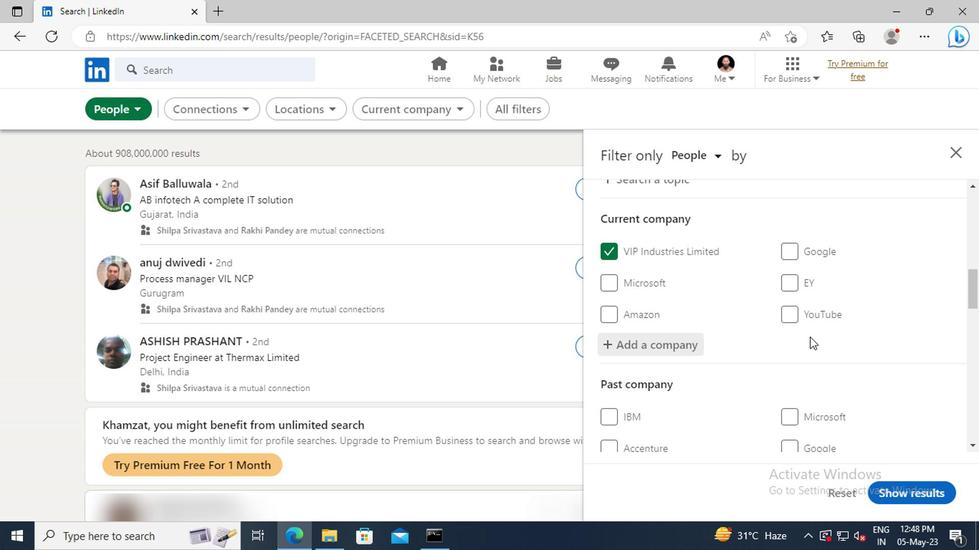 
Action: Mouse scrolled (808, 334) with delta (0, 0)
Screenshot: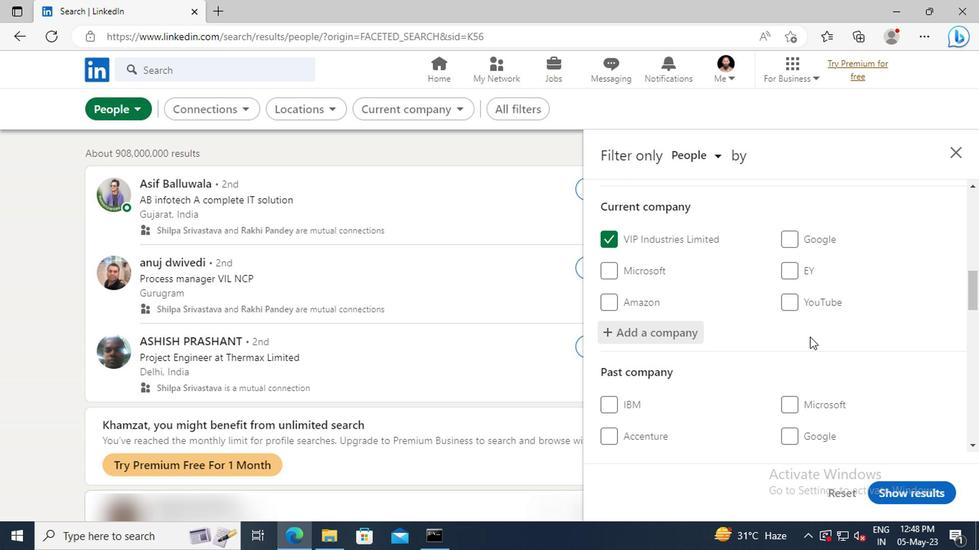 
Action: Mouse scrolled (808, 334) with delta (0, 0)
Screenshot: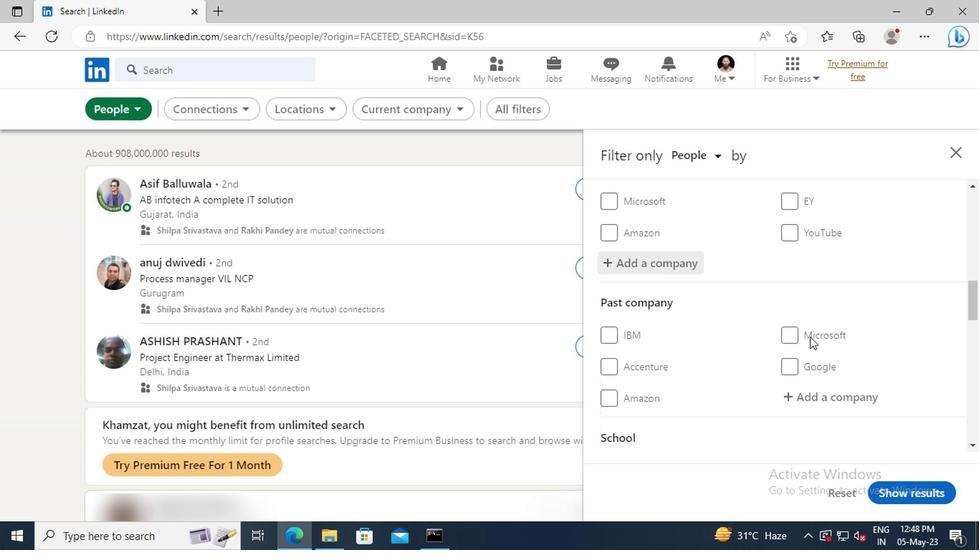 
Action: Mouse scrolled (808, 334) with delta (0, 0)
Screenshot: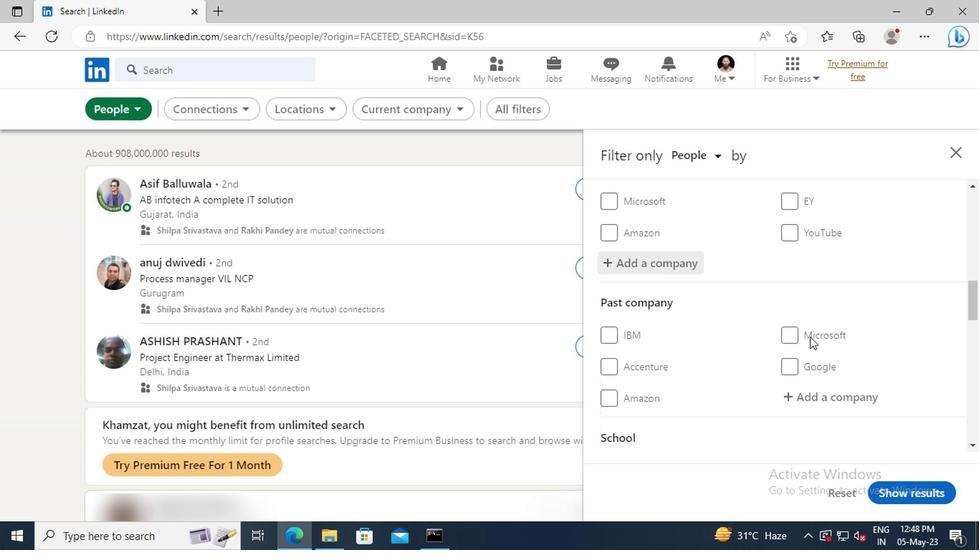 
Action: Mouse scrolled (808, 334) with delta (0, 0)
Screenshot: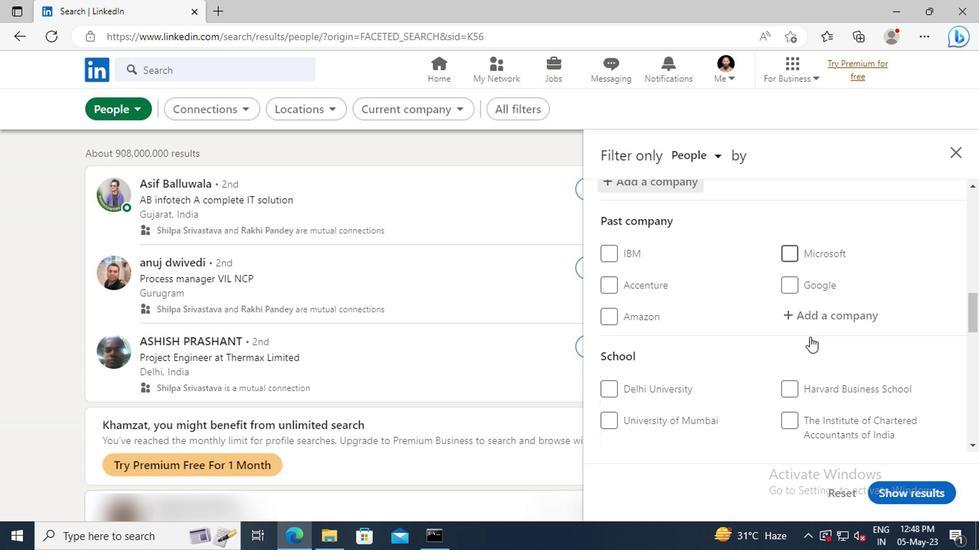 
Action: Mouse scrolled (808, 334) with delta (0, 0)
Screenshot: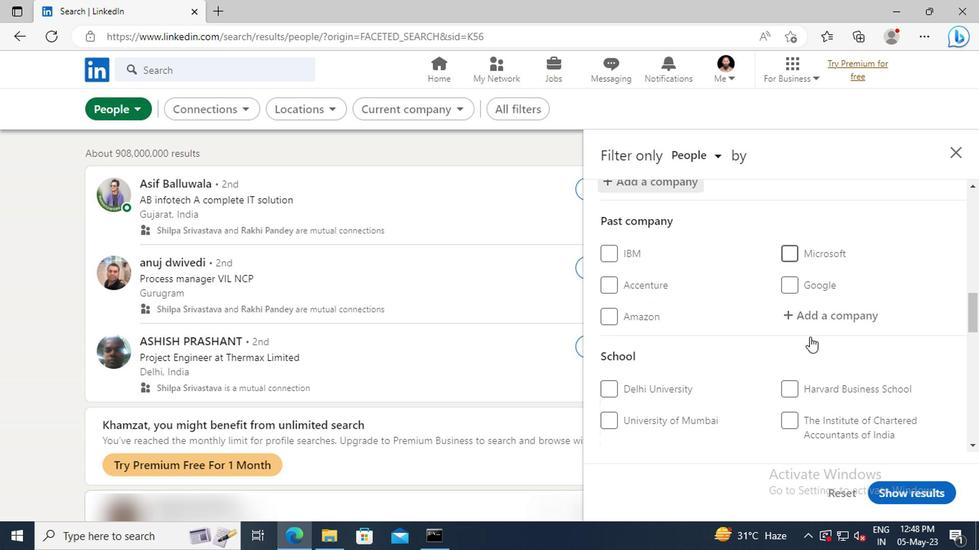 
Action: Mouse scrolled (808, 334) with delta (0, 0)
Screenshot: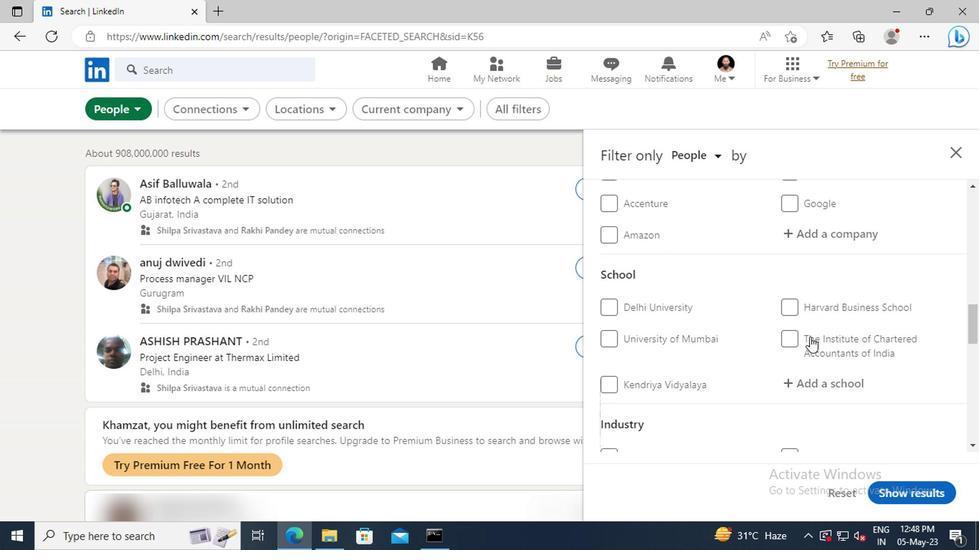 
Action: Mouse moved to (809, 339)
Screenshot: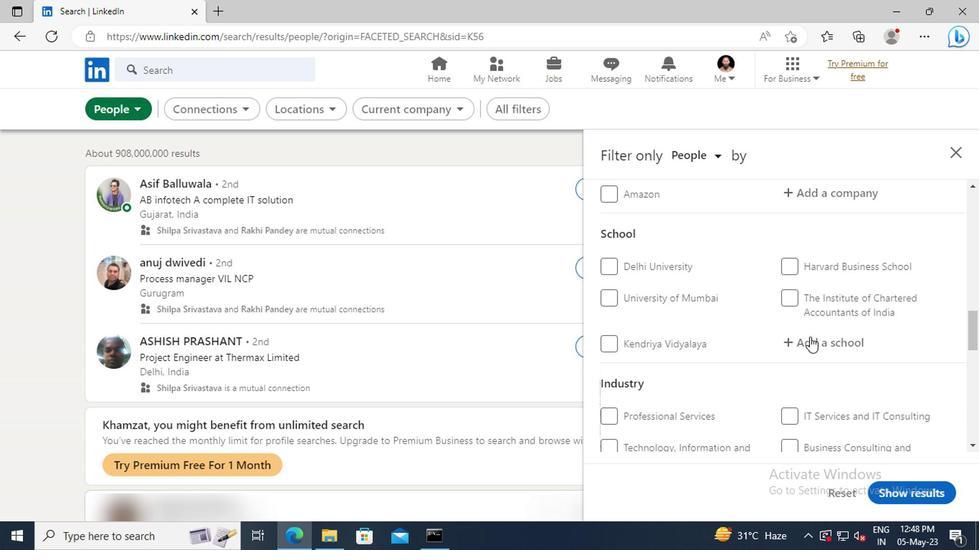 
Action: Mouse pressed left at (809, 339)
Screenshot: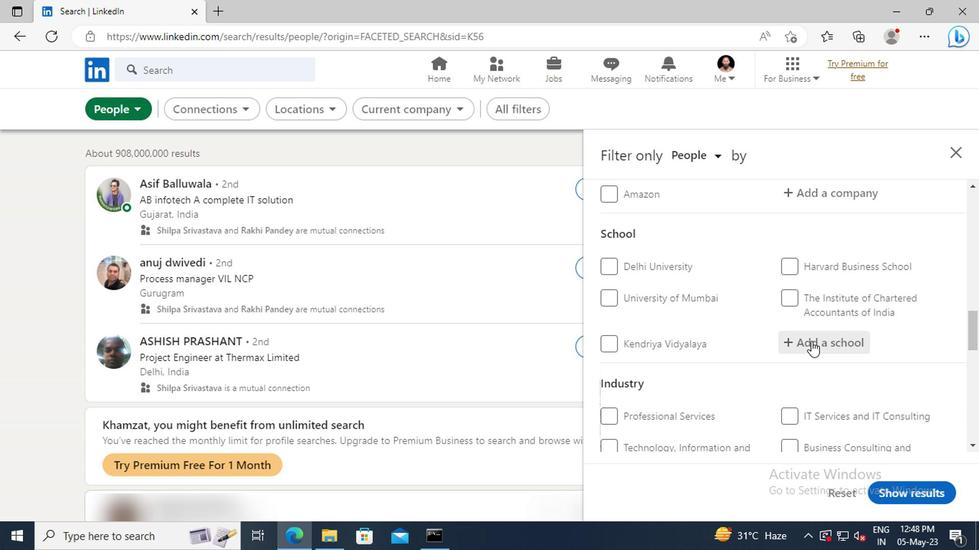 
Action: Key pressed <Key.shift>IIEST,
Screenshot: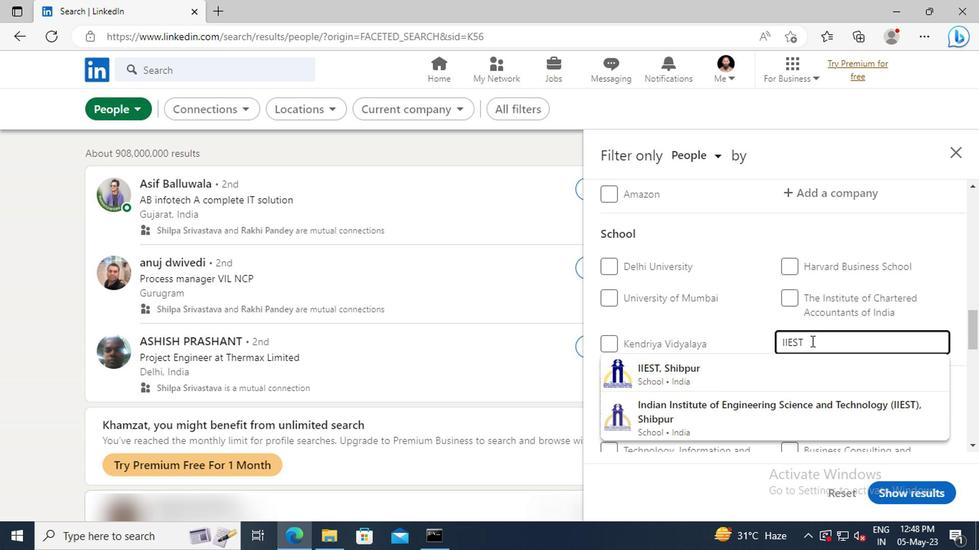 
Action: Mouse moved to (810, 362)
Screenshot: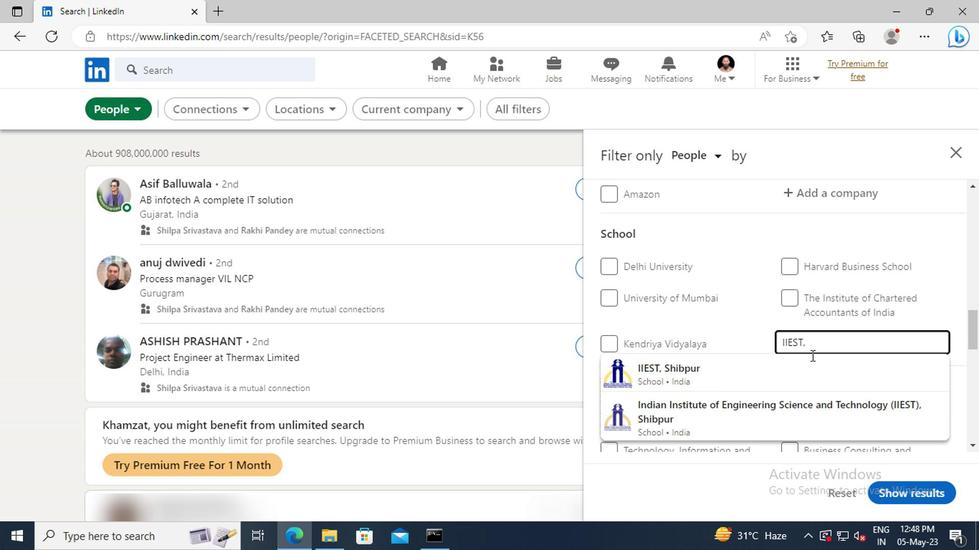 
Action: Mouse pressed left at (810, 362)
Screenshot: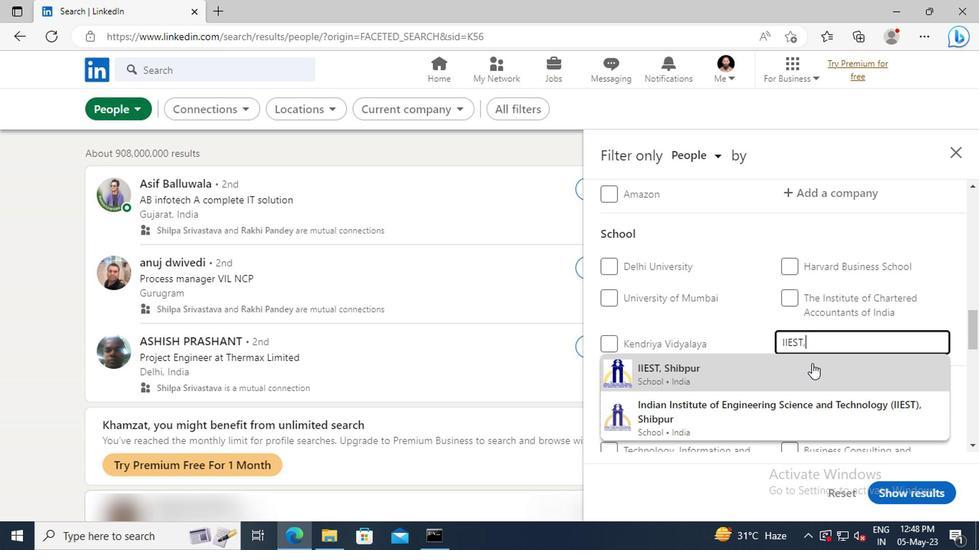 
Action: Mouse scrolled (810, 361) with delta (0, -1)
Screenshot: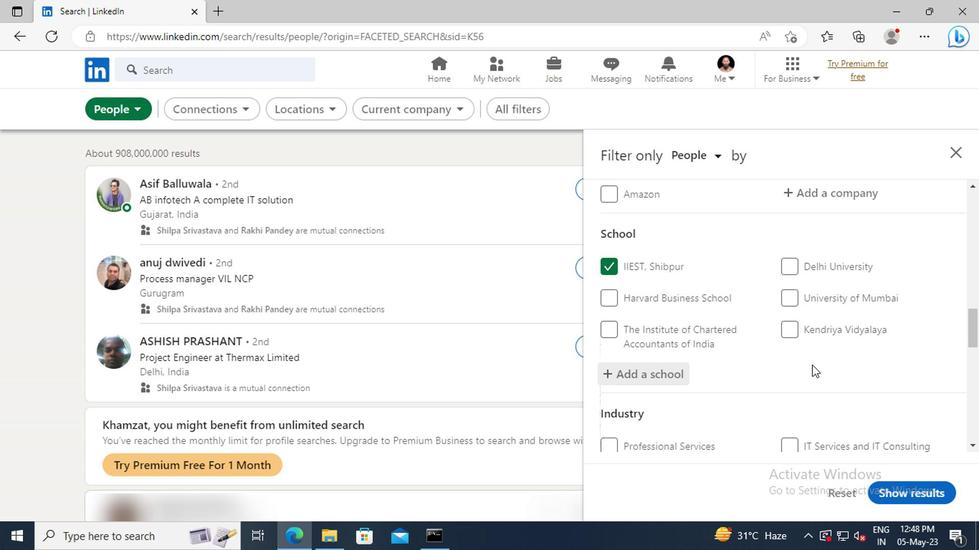 
Action: Mouse scrolled (810, 361) with delta (0, -1)
Screenshot: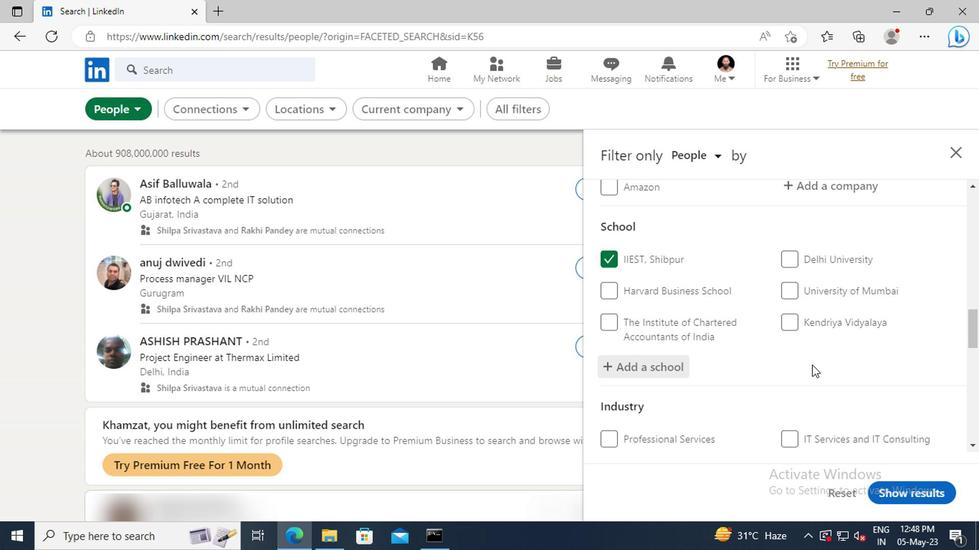 
Action: Mouse moved to (811, 358)
Screenshot: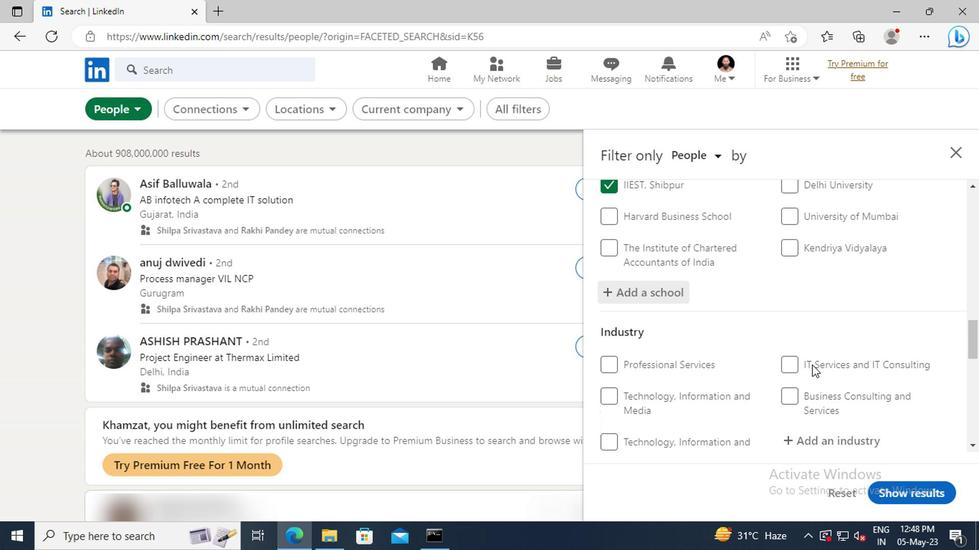 
Action: Mouse scrolled (811, 357) with delta (0, -1)
Screenshot: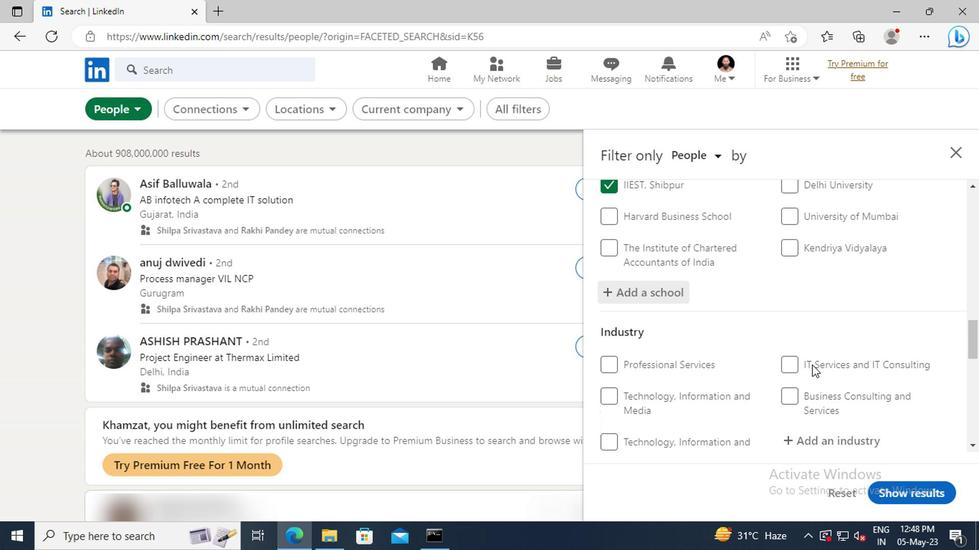 
Action: Mouse moved to (811, 357)
Screenshot: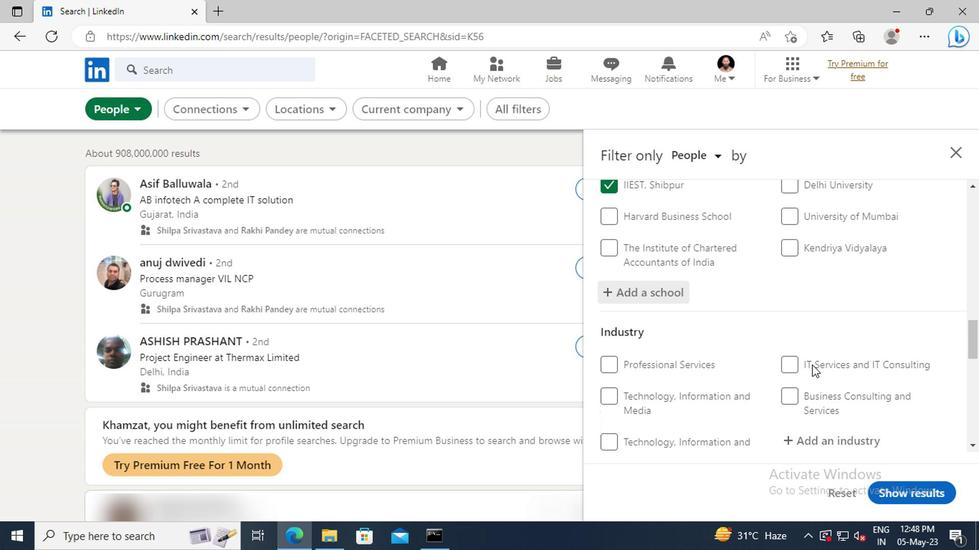 
Action: Mouse scrolled (811, 356) with delta (0, 0)
Screenshot: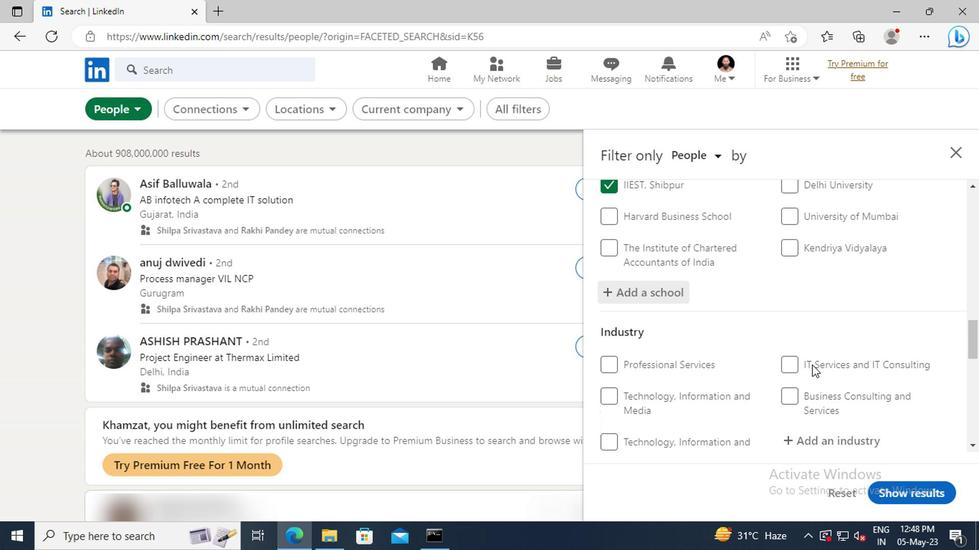 
Action: Mouse moved to (813, 355)
Screenshot: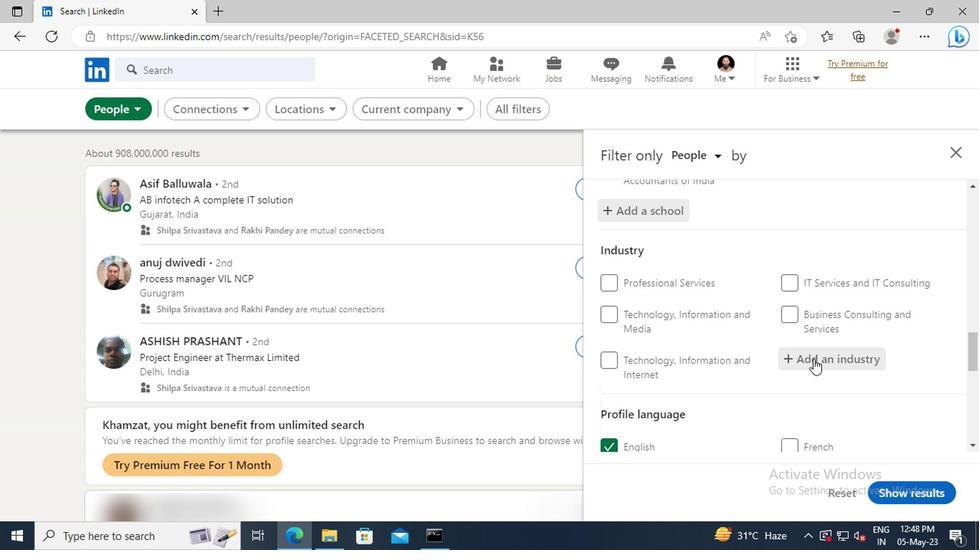 
Action: Mouse pressed left at (813, 355)
Screenshot: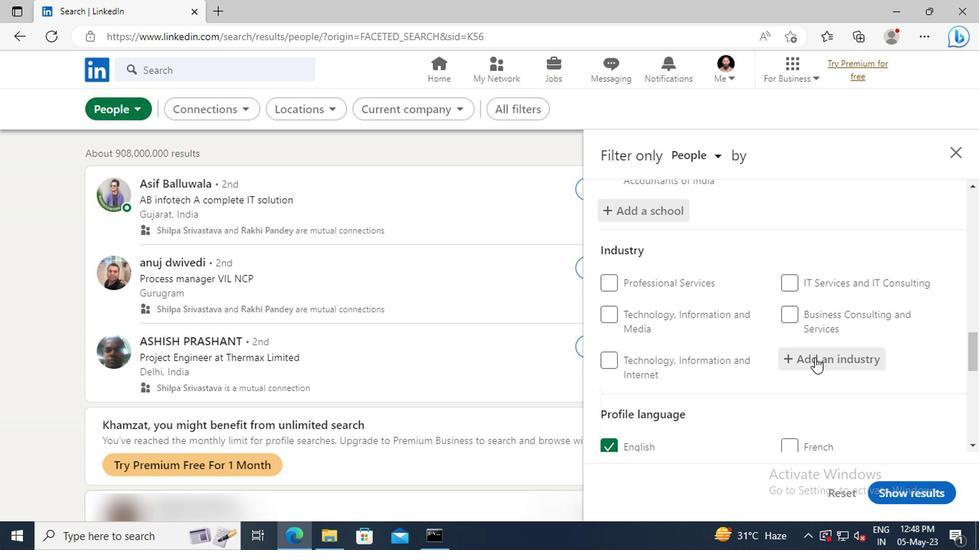 
Action: Key pressed <Key.shift>FOOTWE
Screenshot: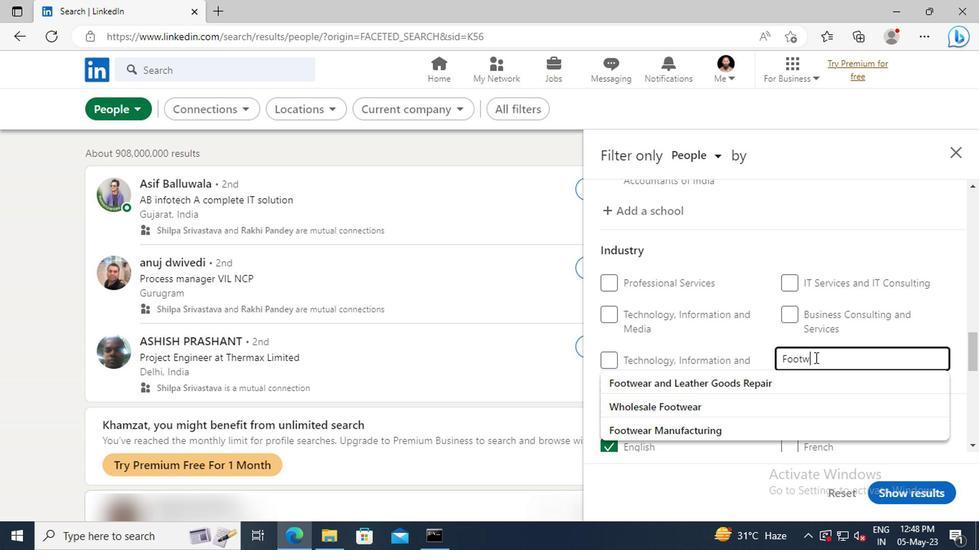 
Action: Mouse moved to (811, 375)
Screenshot: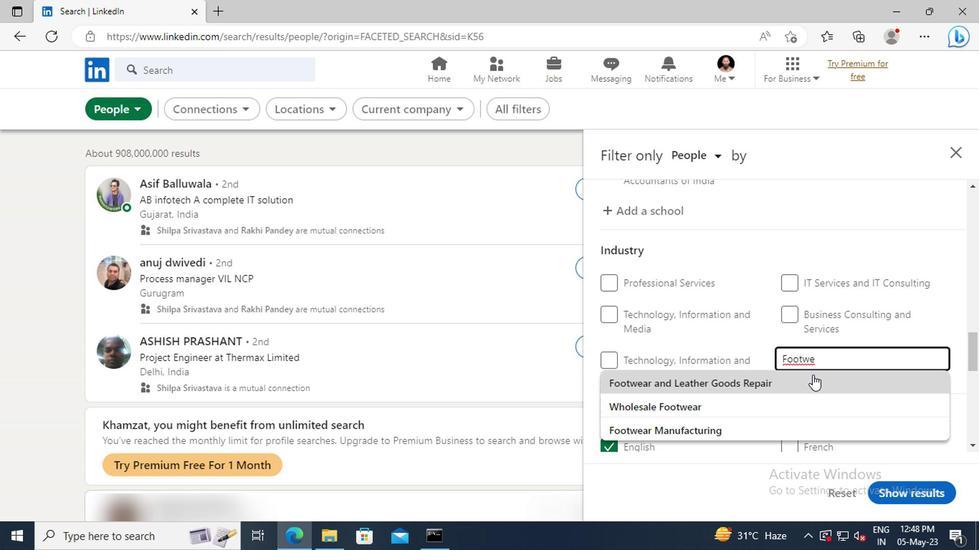 
Action: Mouse pressed left at (811, 375)
Screenshot: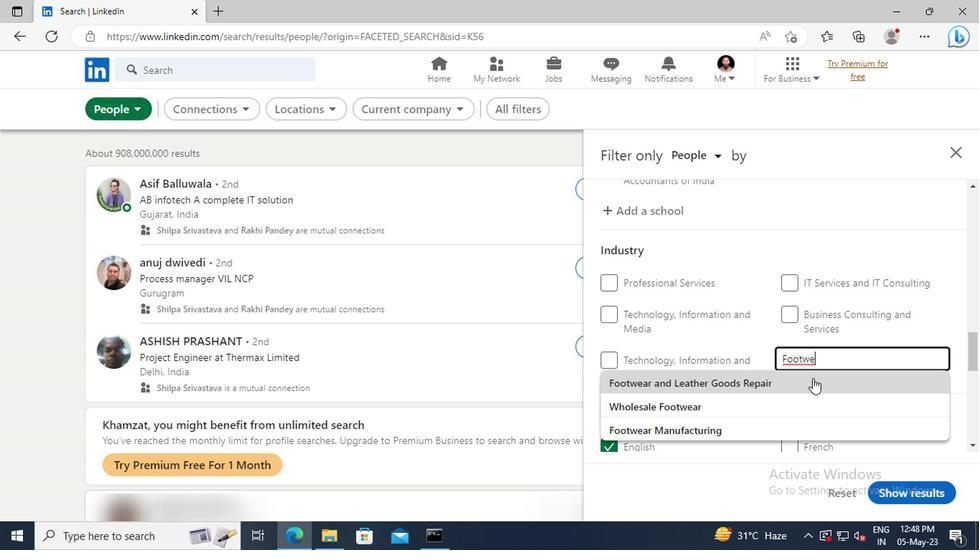 
Action: Mouse scrolled (811, 374) with delta (0, -1)
Screenshot: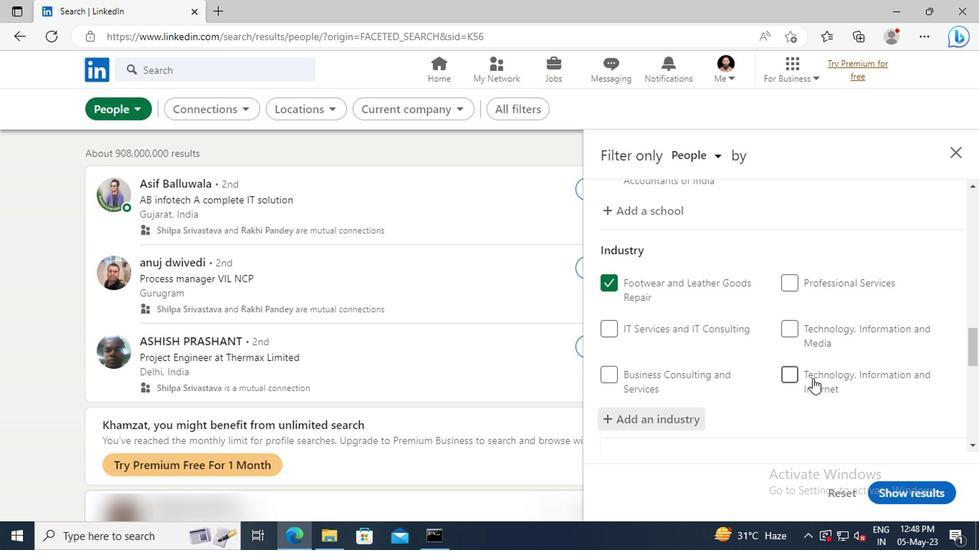
Action: Mouse scrolled (811, 374) with delta (0, -1)
Screenshot: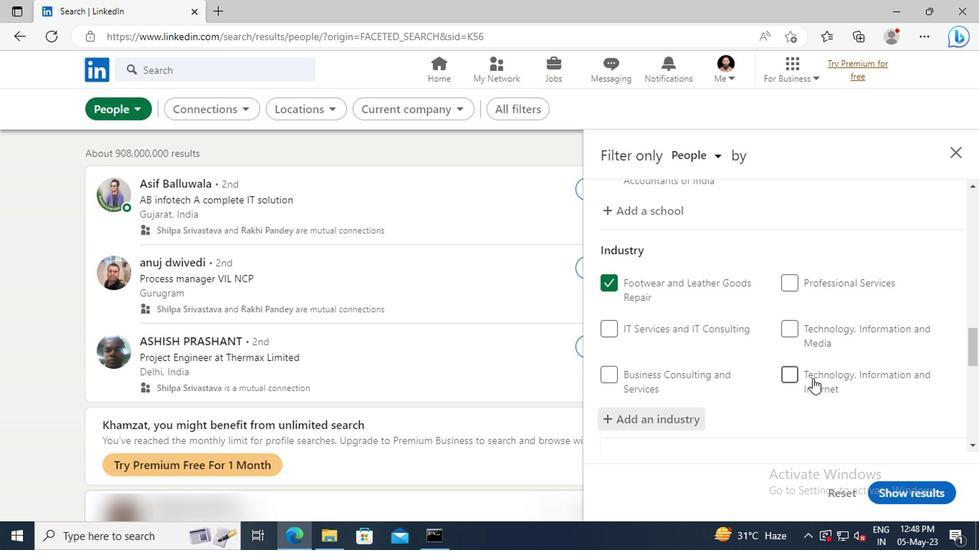 
Action: Mouse moved to (808, 358)
Screenshot: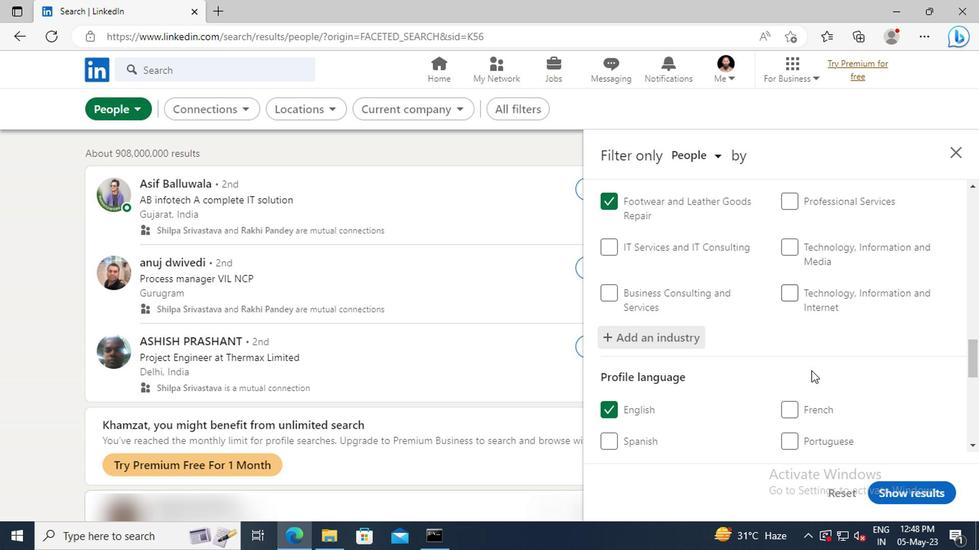
Action: Mouse scrolled (808, 357) with delta (0, -1)
Screenshot: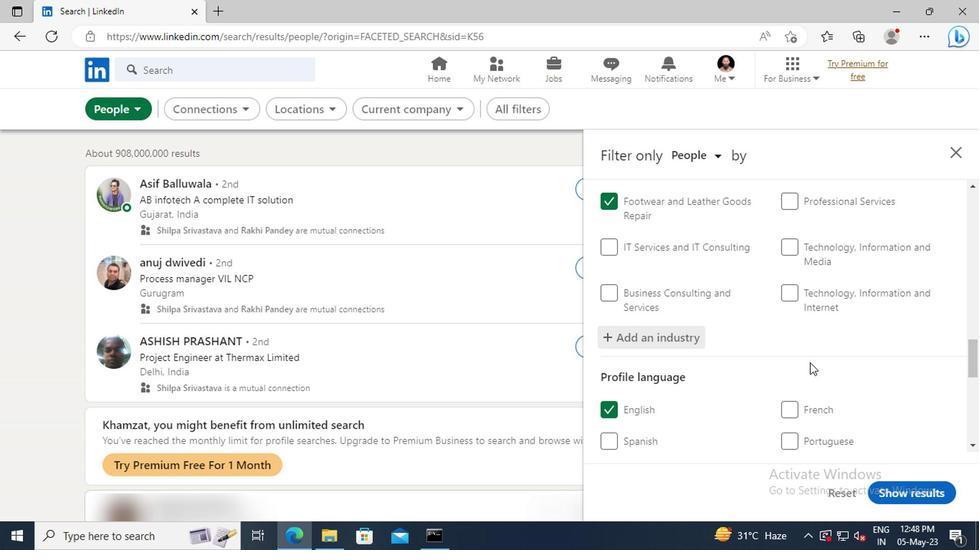 
Action: Mouse scrolled (808, 357) with delta (0, -1)
Screenshot: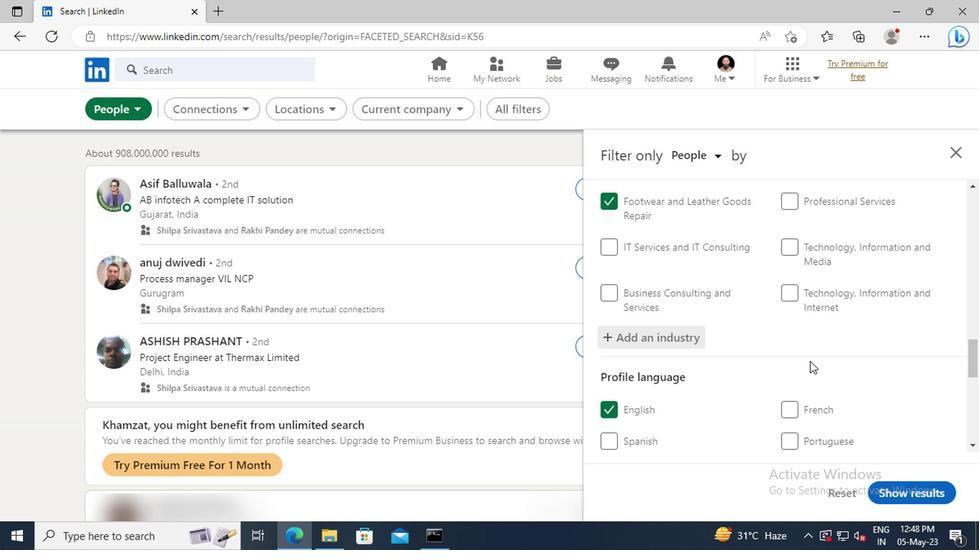 
Action: Mouse moved to (806, 351)
Screenshot: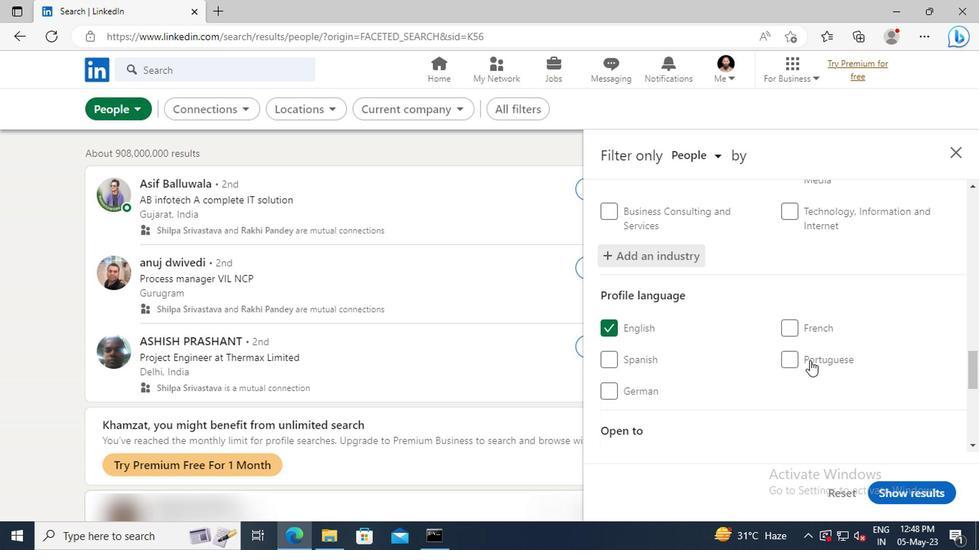 
Action: Mouse scrolled (806, 351) with delta (0, 0)
Screenshot: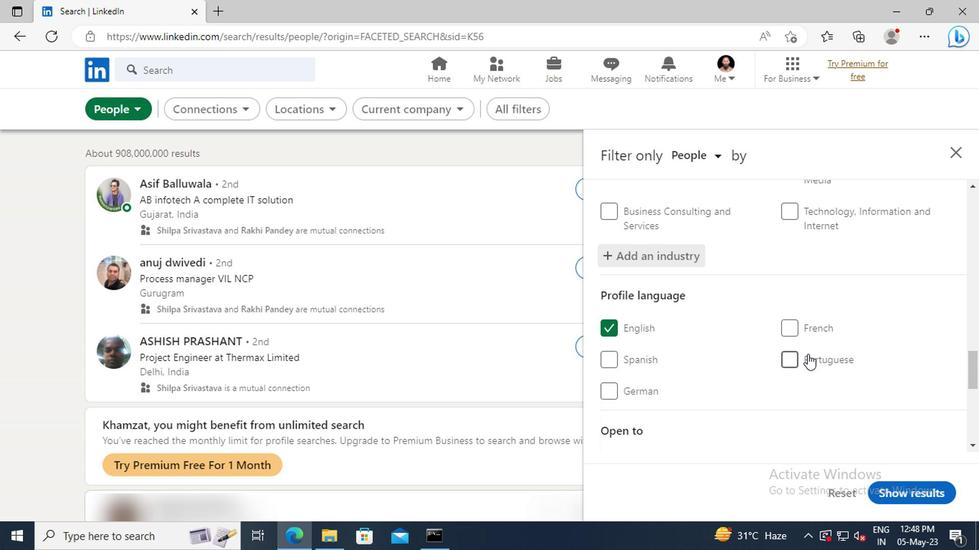 
Action: Mouse scrolled (806, 351) with delta (0, 0)
Screenshot: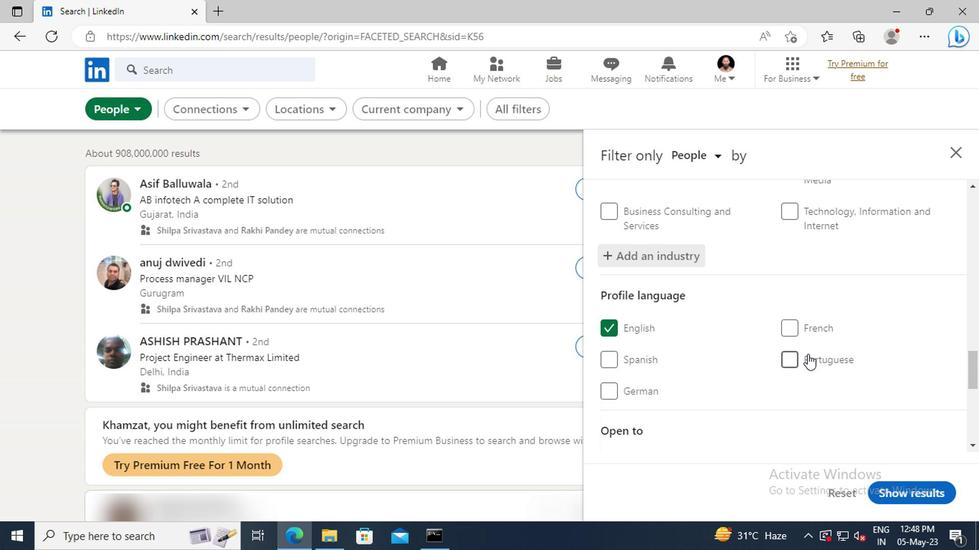 
Action: Mouse moved to (804, 342)
Screenshot: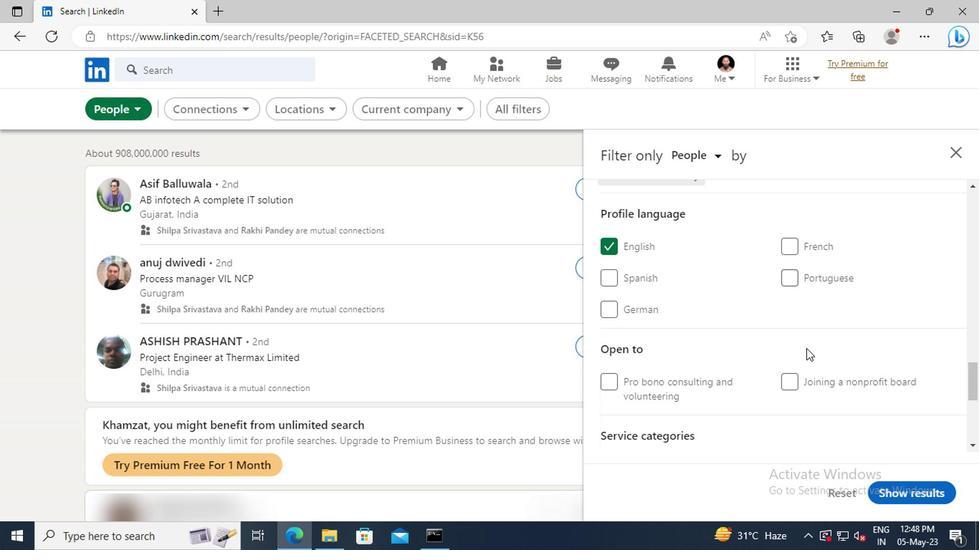 
Action: Mouse scrolled (804, 341) with delta (0, -1)
Screenshot: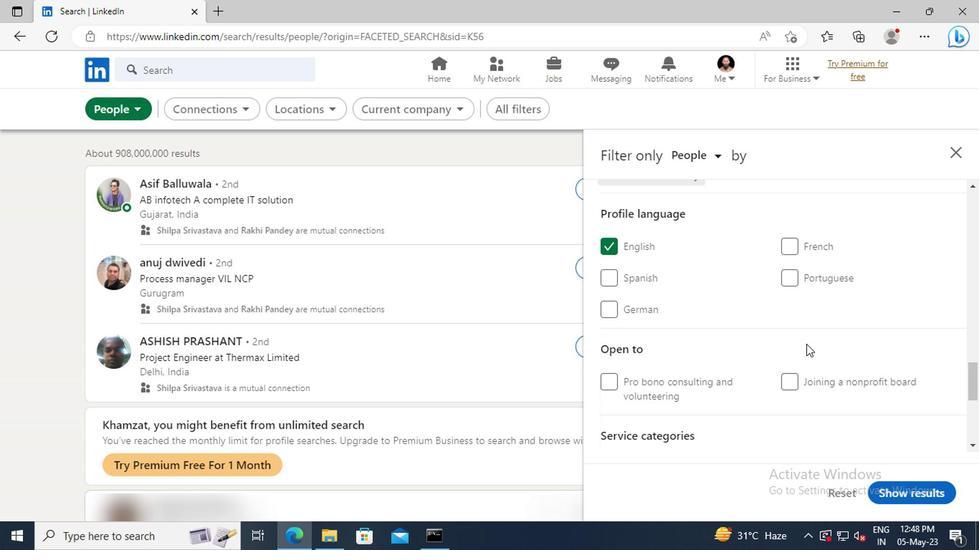
Action: Mouse scrolled (804, 341) with delta (0, -1)
Screenshot: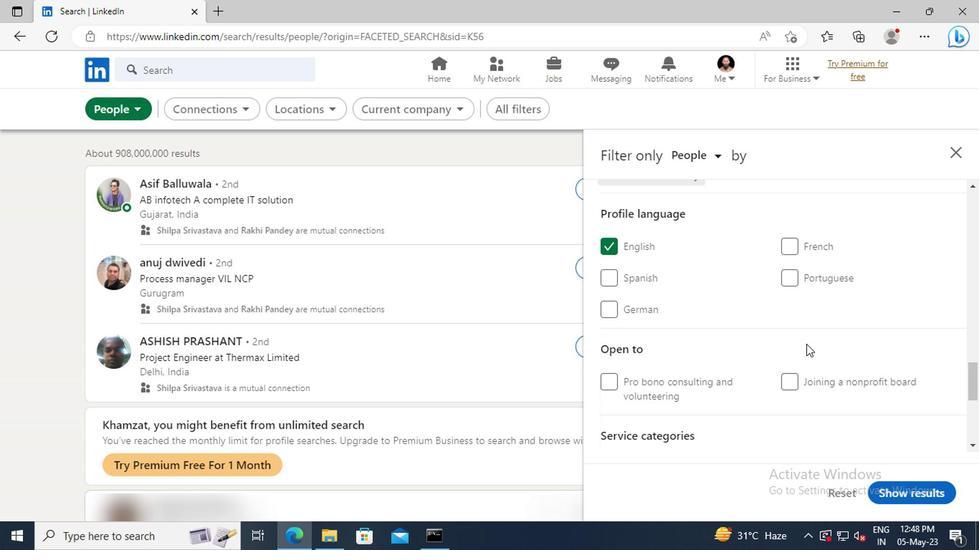 
Action: Mouse scrolled (804, 341) with delta (0, -1)
Screenshot: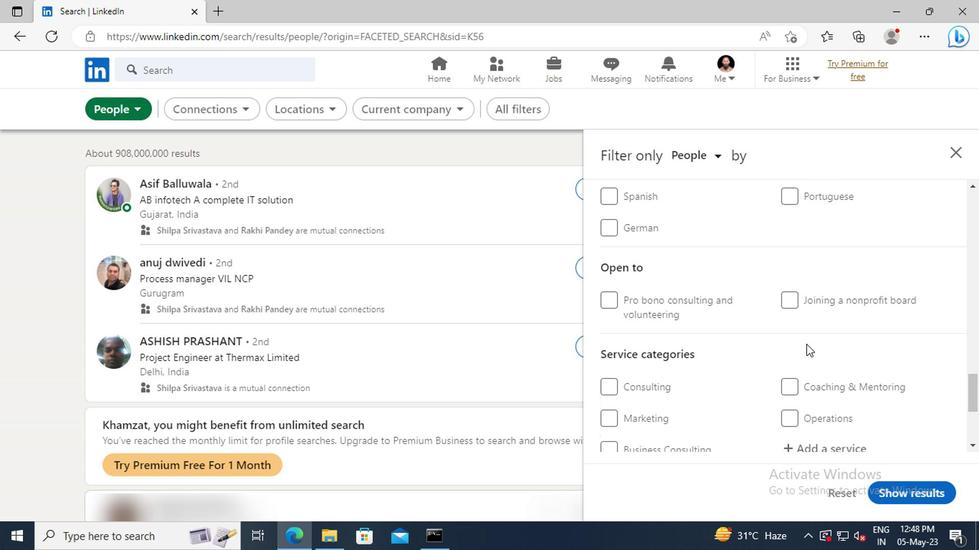
Action: Mouse scrolled (804, 341) with delta (0, -1)
Screenshot: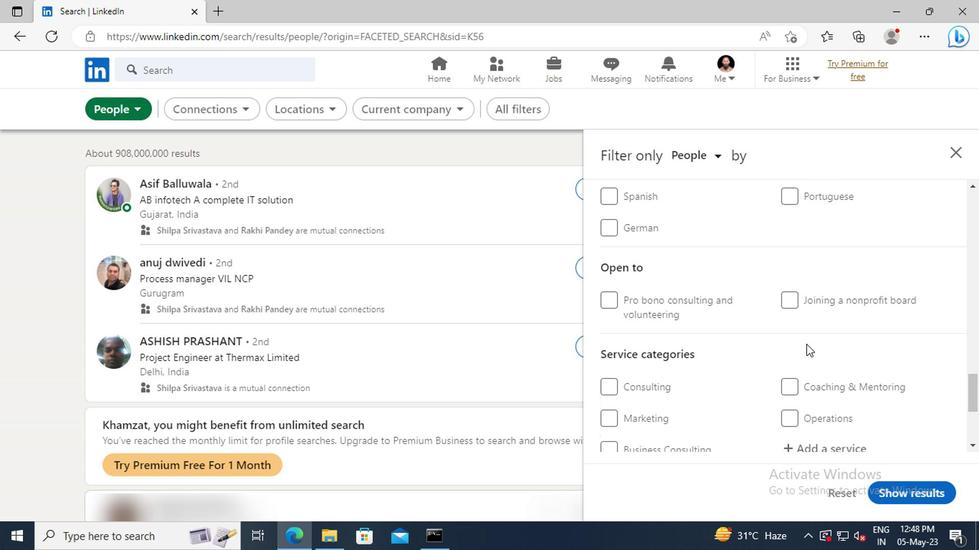 
Action: Mouse moved to (803, 342)
Screenshot: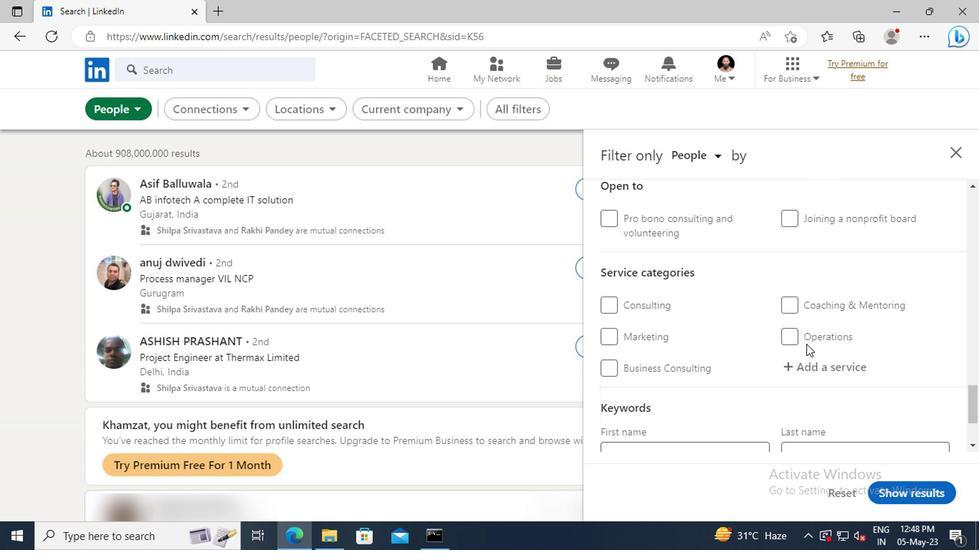 
Action: Mouse scrolled (803, 341) with delta (0, -1)
Screenshot: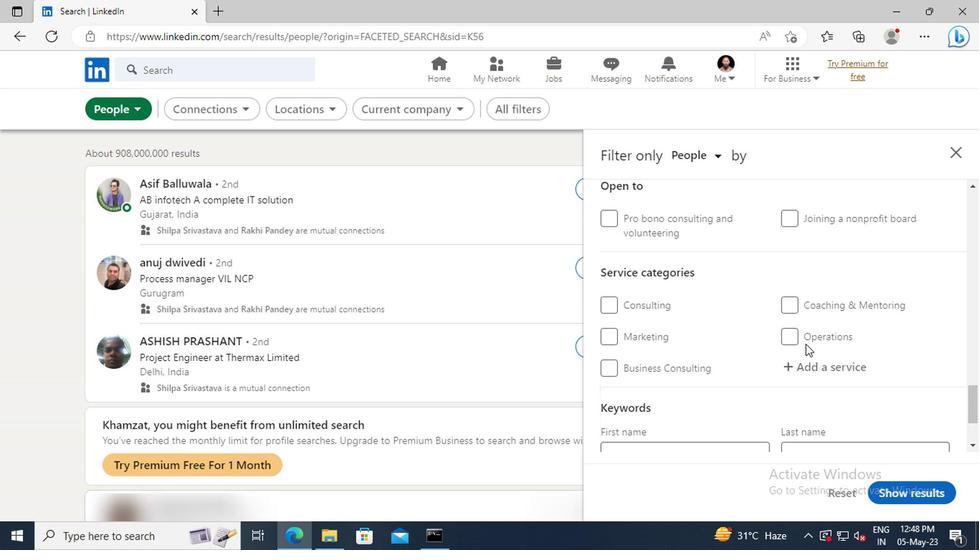 
Action: Mouse moved to (805, 330)
Screenshot: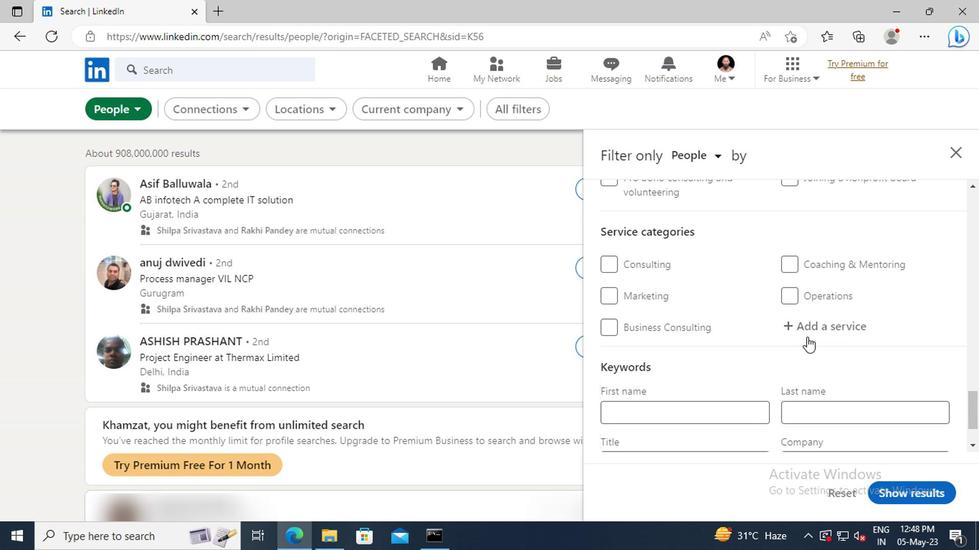 
Action: Mouse pressed left at (805, 330)
Screenshot: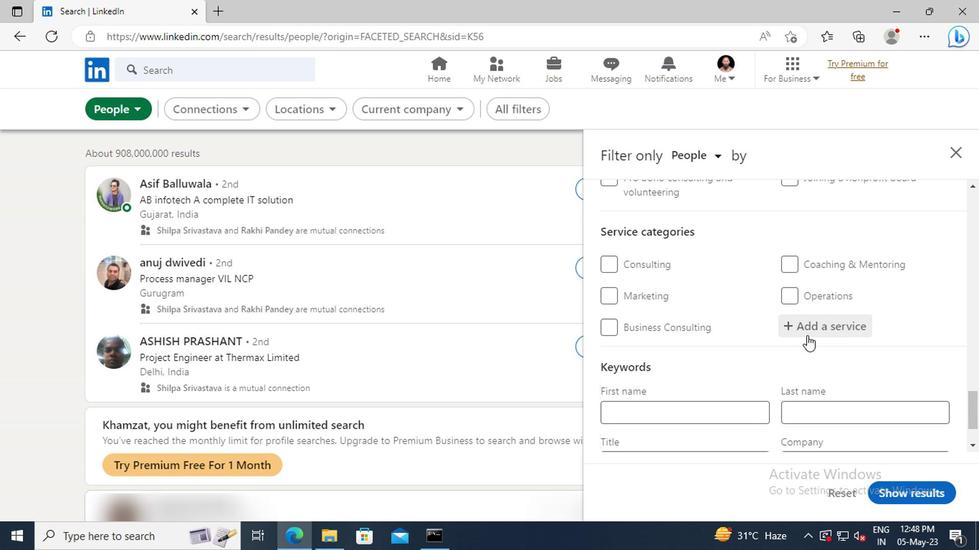 
Action: Mouse moved to (805, 329)
Screenshot: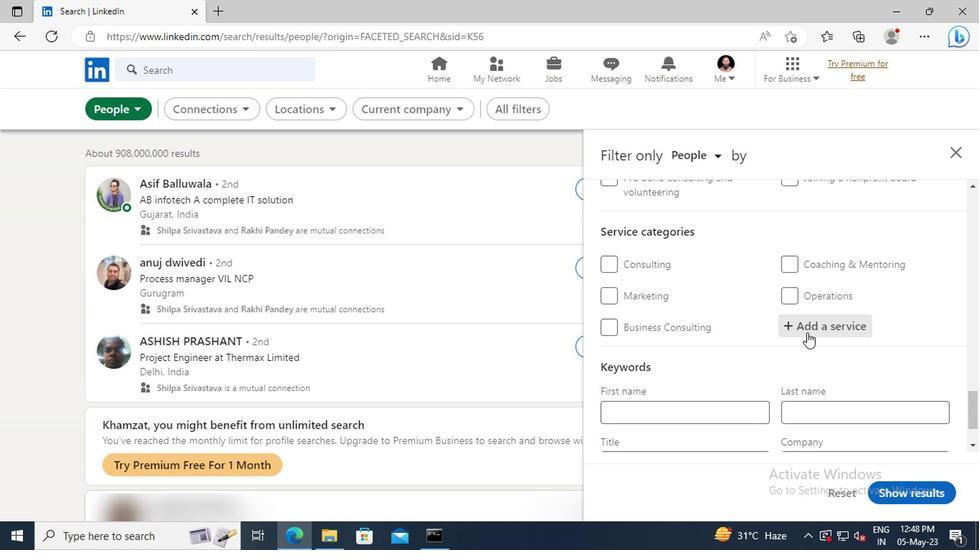 
Action: Key pressed <Key.shift>NETWORK<Key.space><Key.shift>SU
Screenshot: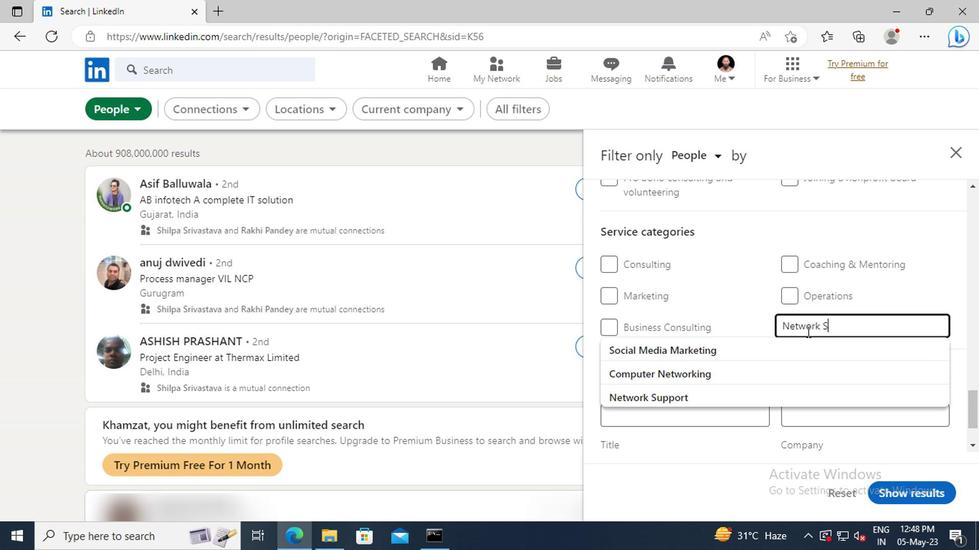 
Action: Mouse moved to (803, 345)
Screenshot: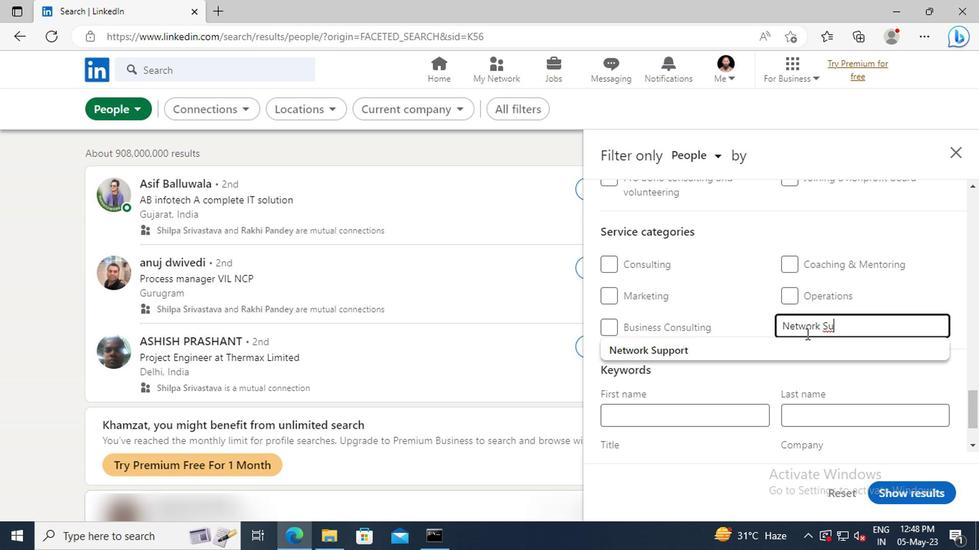 
Action: Mouse pressed left at (803, 345)
Screenshot: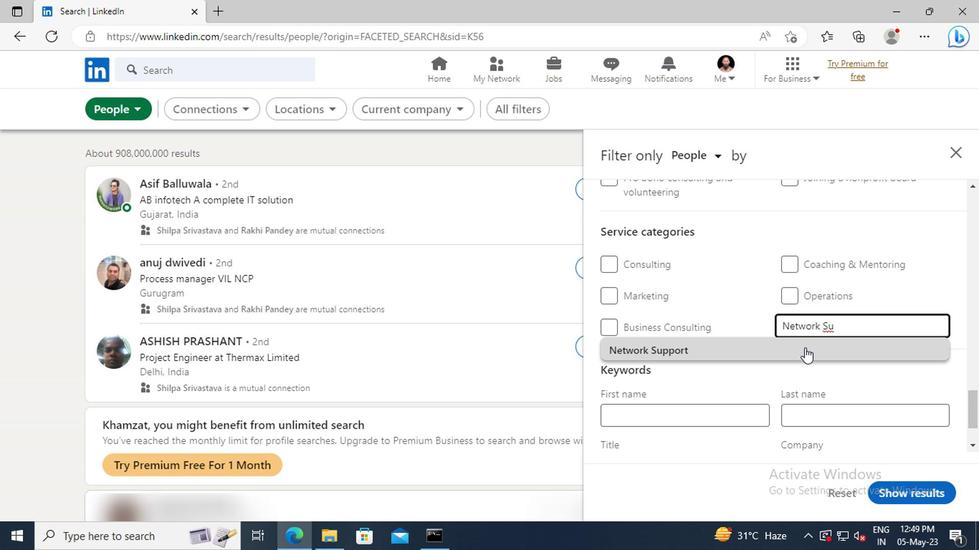 
Action: Mouse scrolled (803, 344) with delta (0, -1)
Screenshot: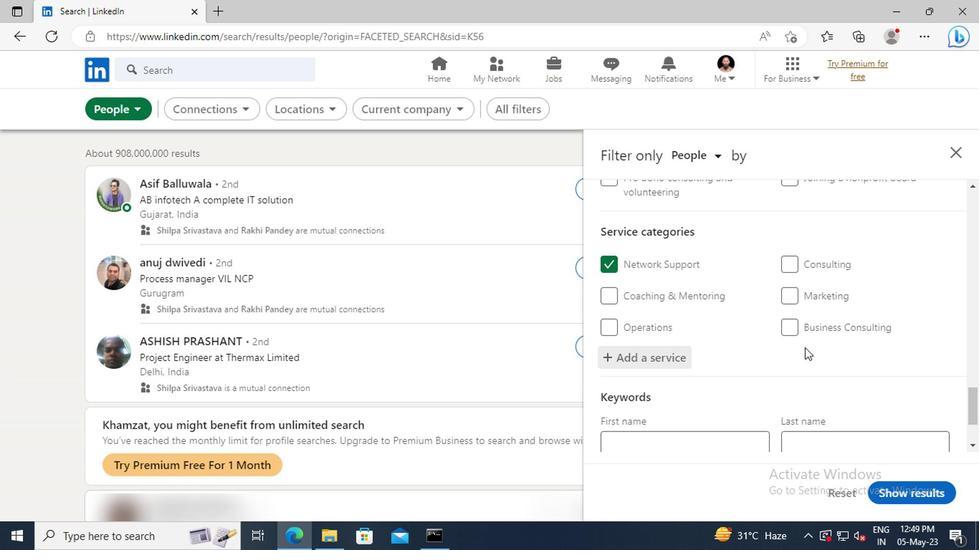 
Action: Mouse scrolled (803, 344) with delta (0, -1)
Screenshot: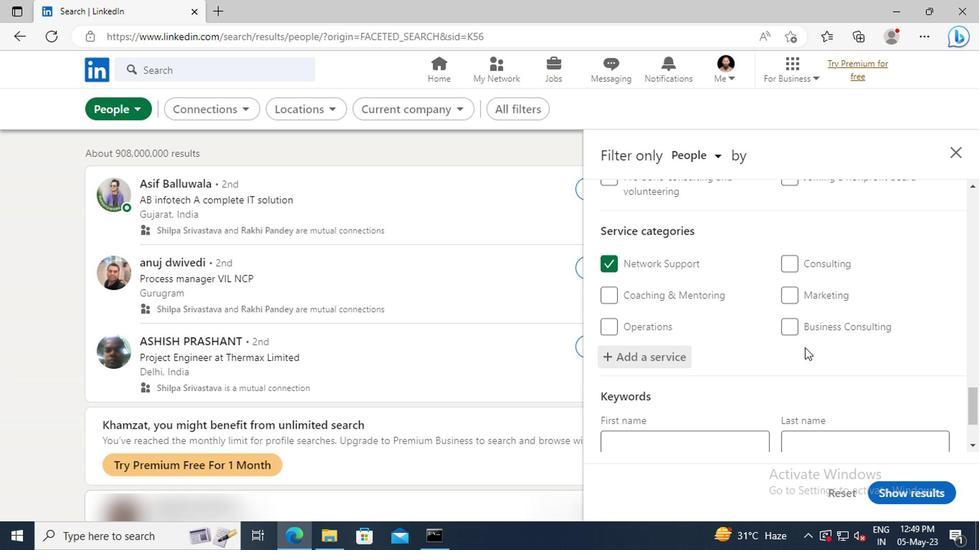 
Action: Mouse scrolled (803, 344) with delta (0, -1)
Screenshot: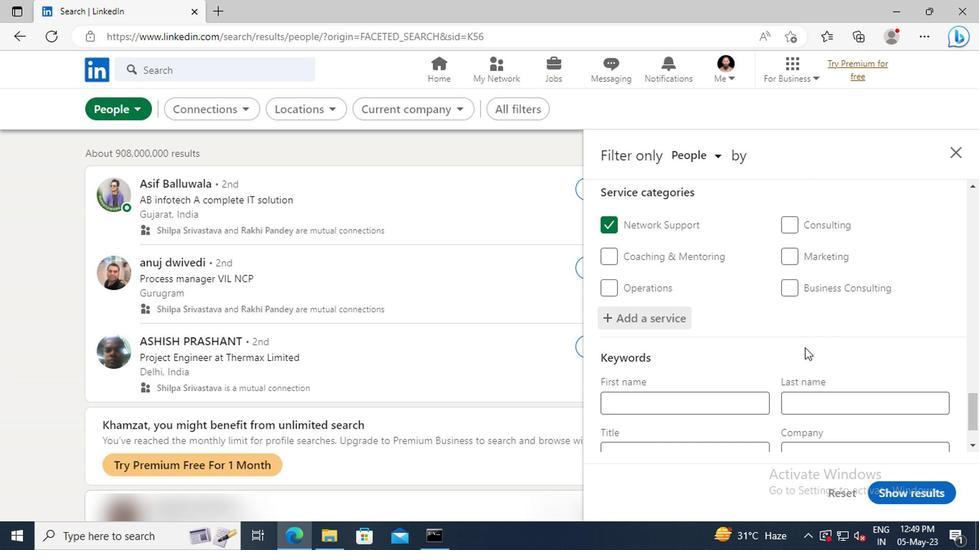 
Action: Mouse scrolled (803, 344) with delta (0, -1)
Screenshot: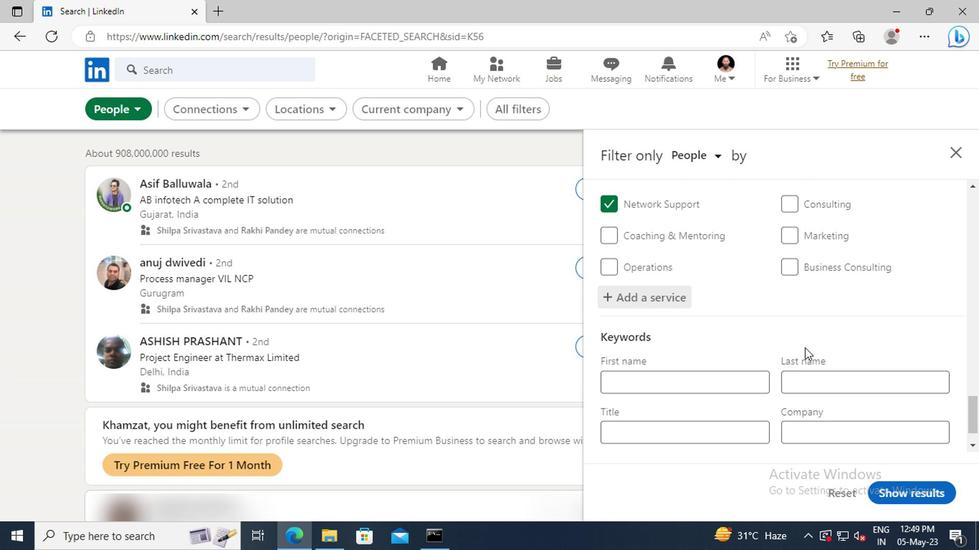 
Action: Mouse moved to (703, 383)
Screenshot: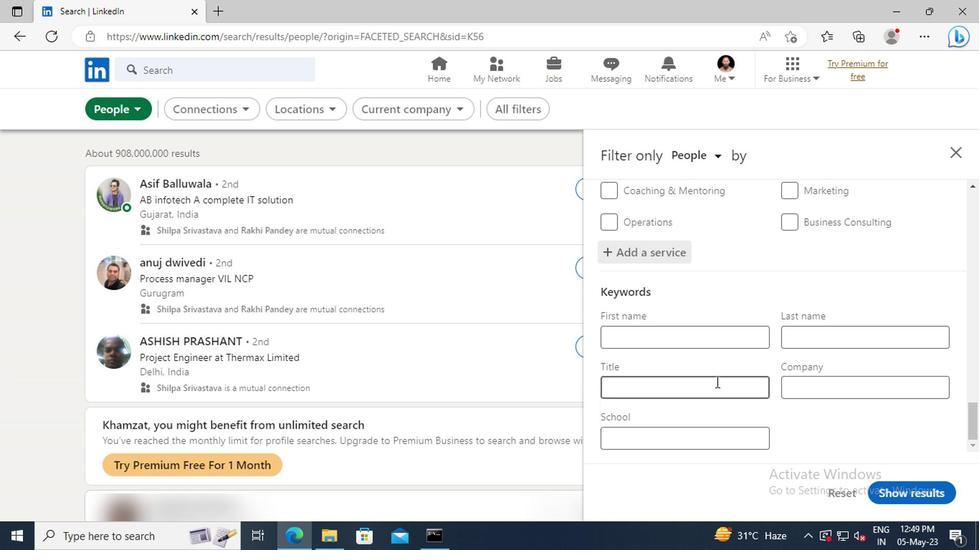 
Action: Mouse pressed left at (703, 383)
Screenshot: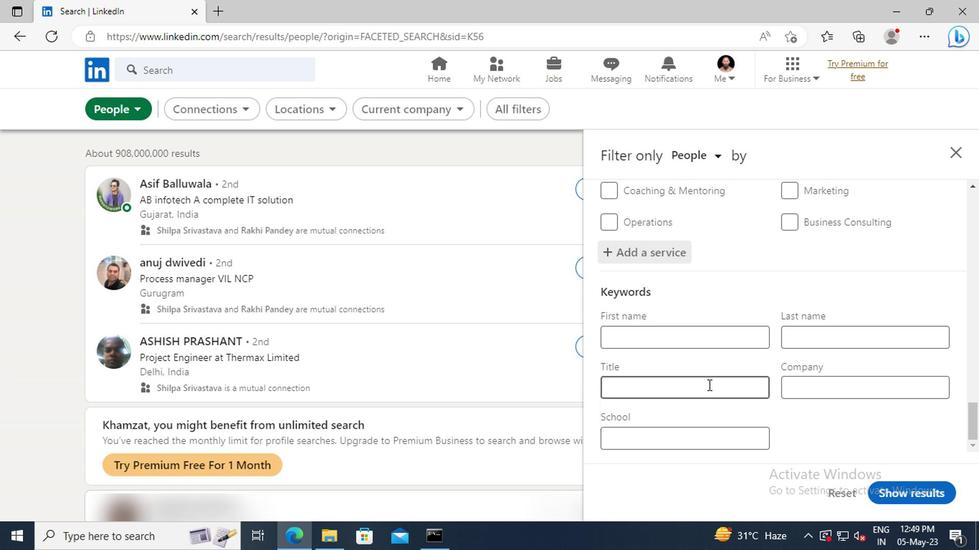 
Action: Mouse moved to (701, 386)
Screenshot: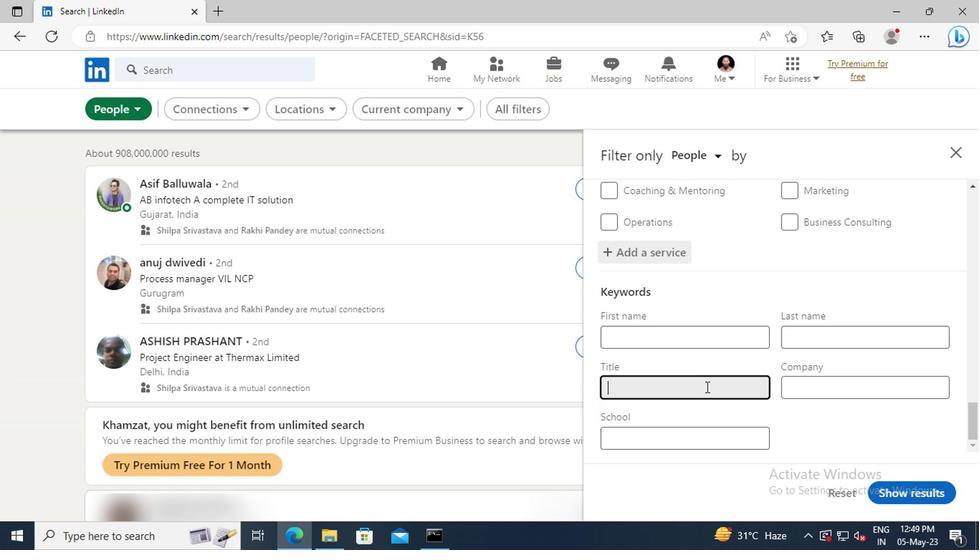 
Action: Key pressed <Key.shift>PROPRIETOR<Key.enter>
Screenshot: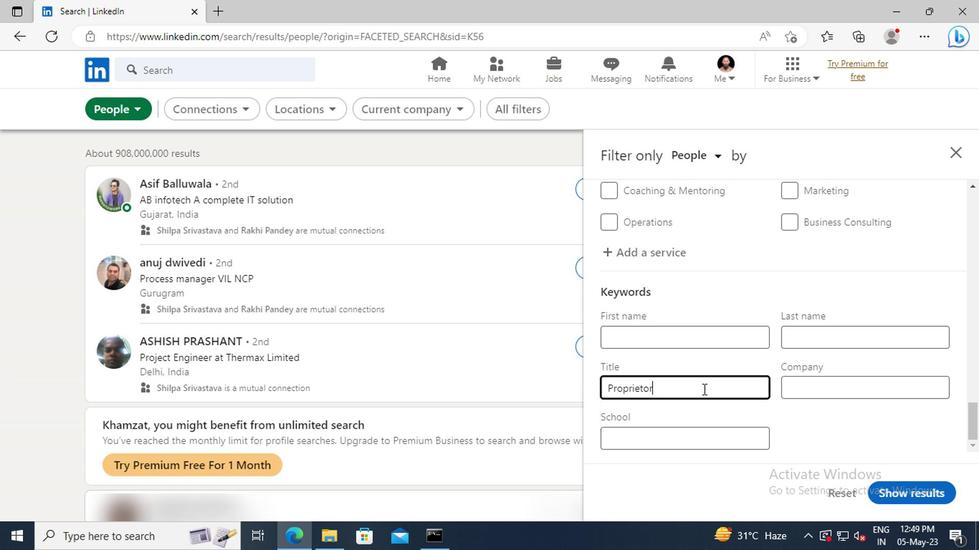 
Action: Mouse moved to (889, 491)
Screenshot: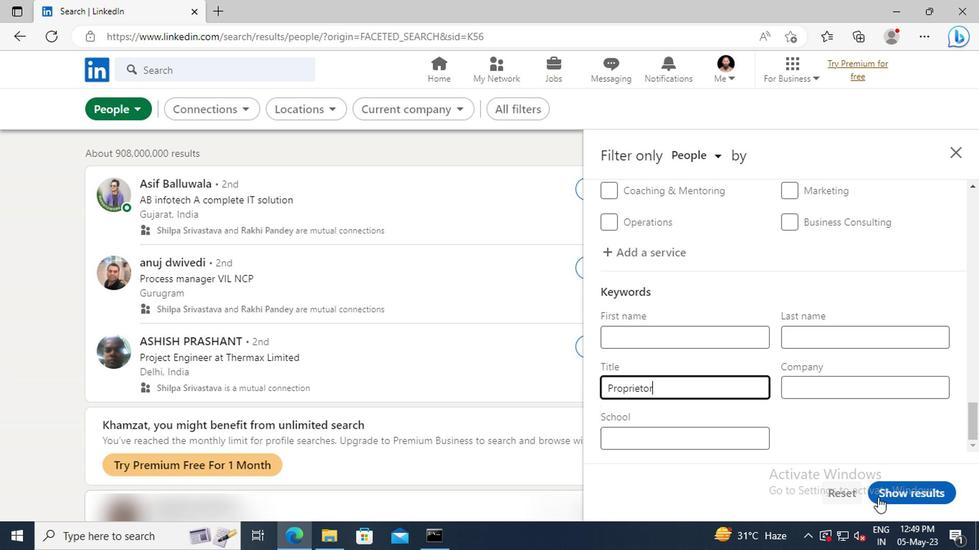 
Action: Mouse pressed left at (889, 491)
Screenshot: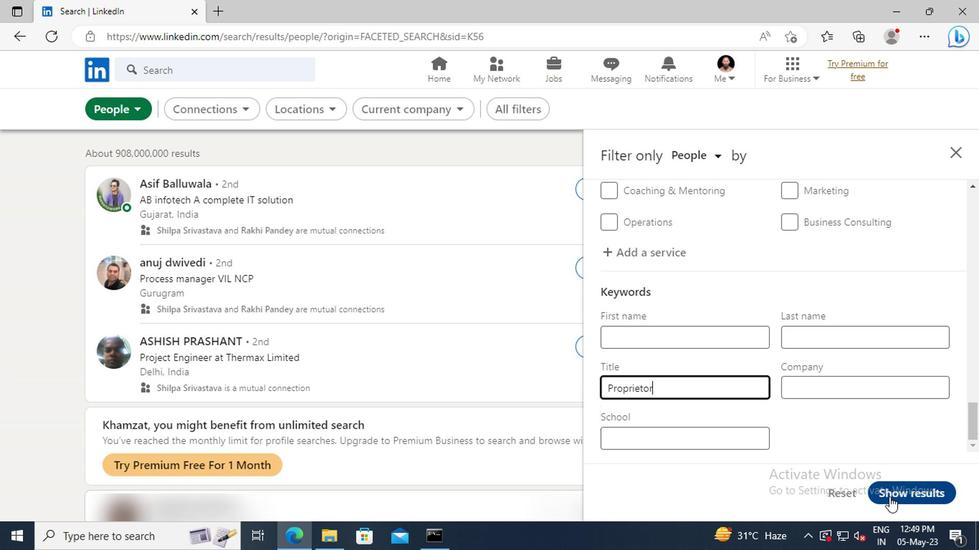 
